 Task: Look for space in La Troncal, Ecuador from 1st June, 2023 to 4th June, 2023 for 1 adult in price range Rs.6000 to Rs.16000. Place can be private room with 1  bedroom having 1 bed and 1 bathroom. Property type can be house, flat, guest house. Booking option can be shelf check-in. Required host language is English.
Action: Mouse moved to (372, 82)
Screenshot: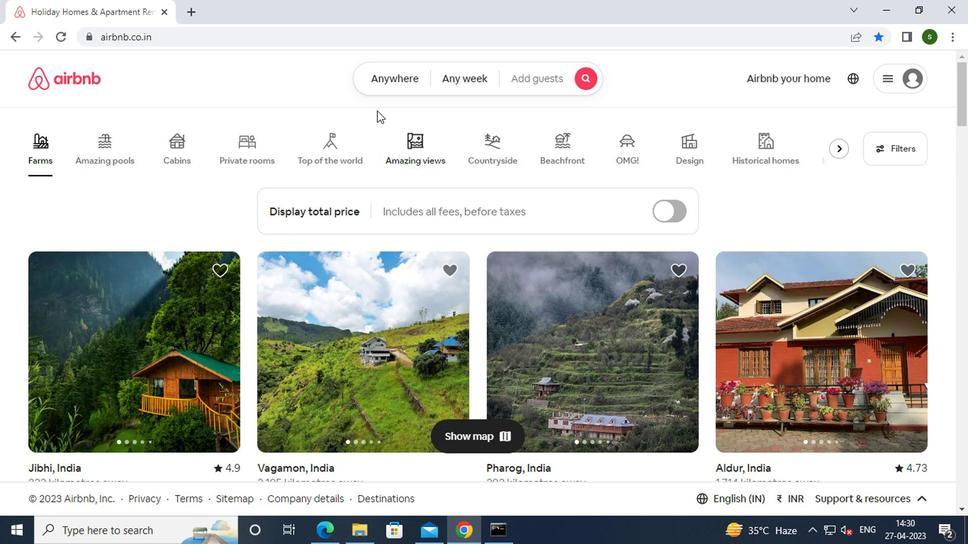 
Action: Mouse pressed left at (372, 82)
Screenshot: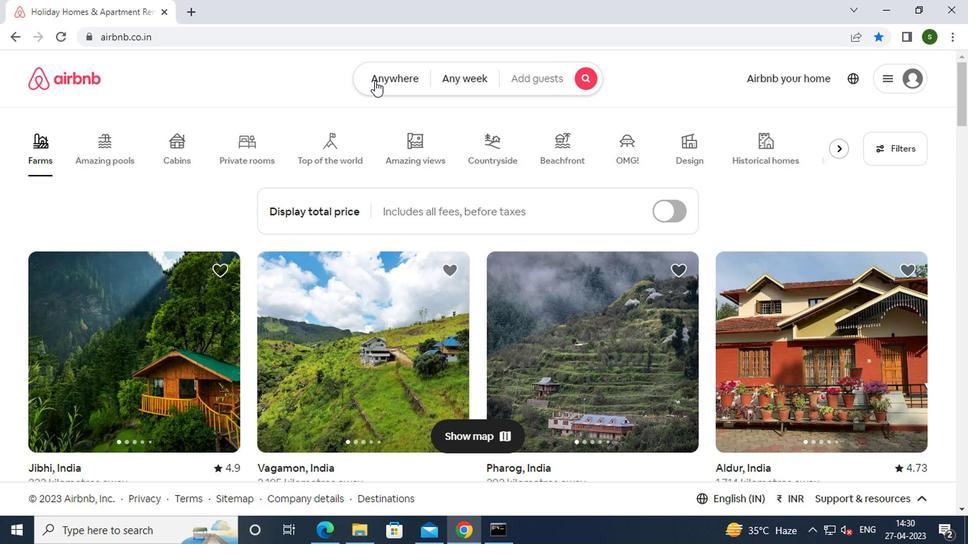 
Action: Mouse moved to (293, 137)
Screenshot: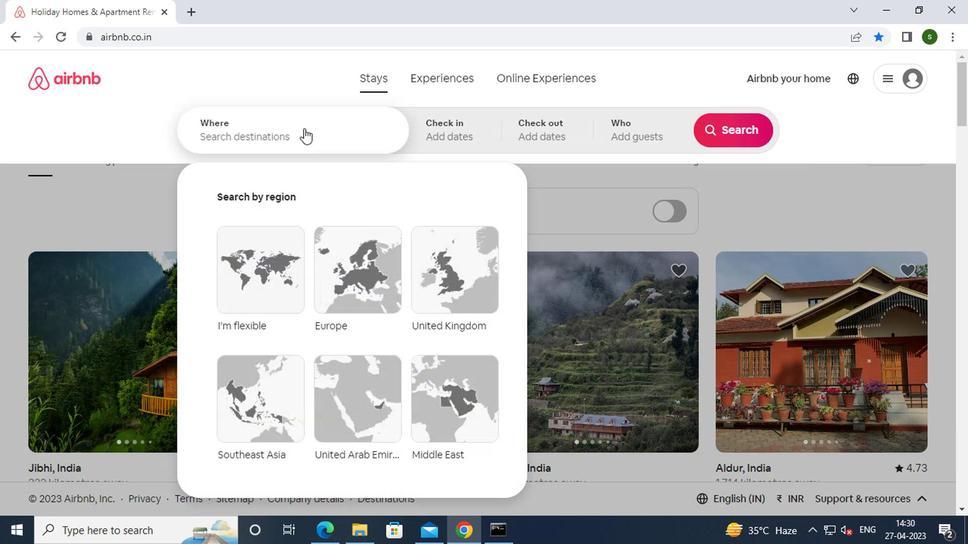 
Action: Mouse pressed left at (293, 137)
Screenshot: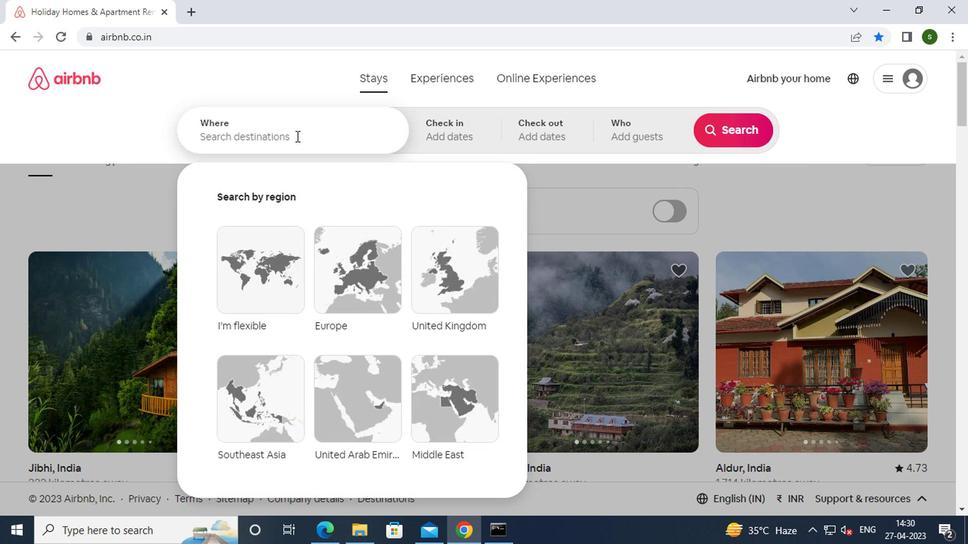 
Action: Key pressed l<Key.caps_lock>a<Key.space><Key.caps_lock>t<Key.caps_lock>rancal,<Key.space><Key.caps_lock>e<Key.caps_lock>cuador<Key.enter>
Screenshot: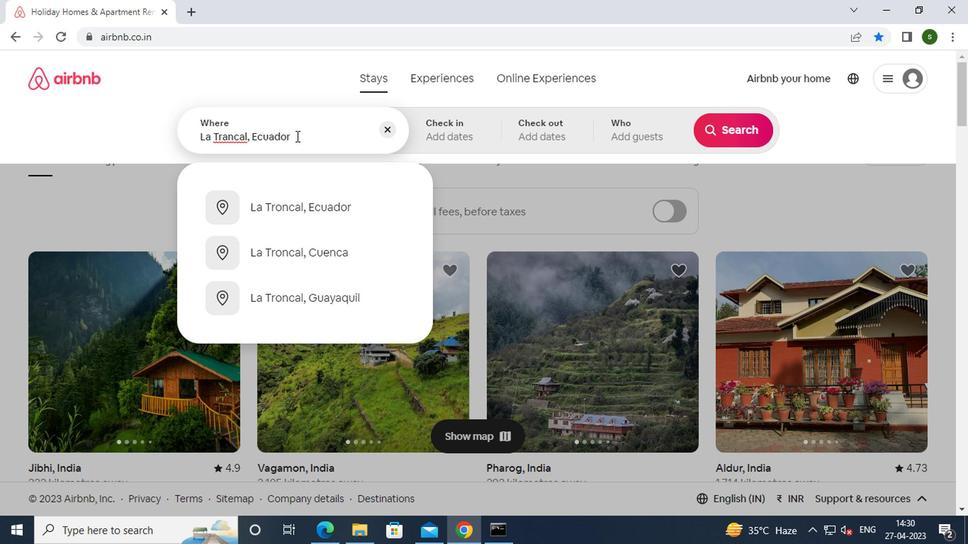 
Action: Mouse moved to (723, 235)
Screenshot: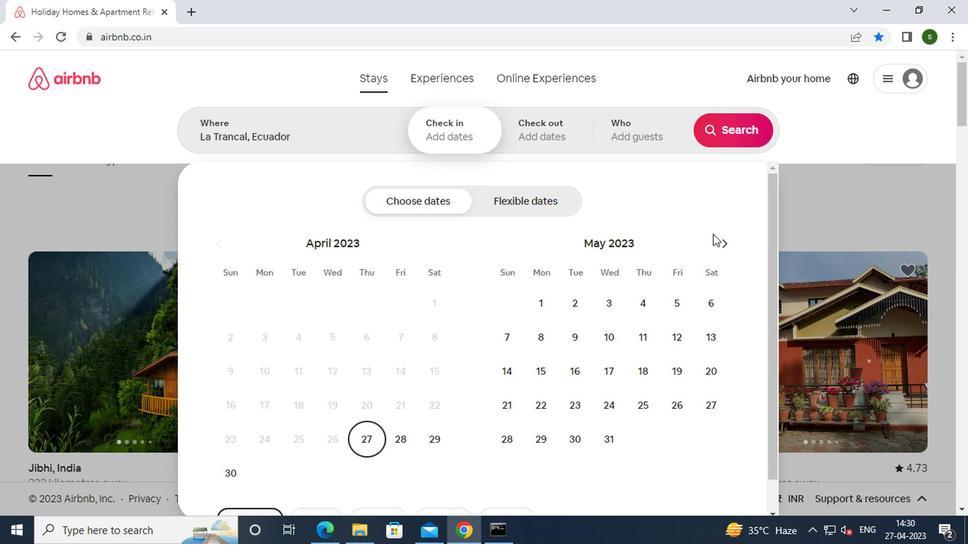 
Action: Mouse pressed left at (723, 235)
Screenshot: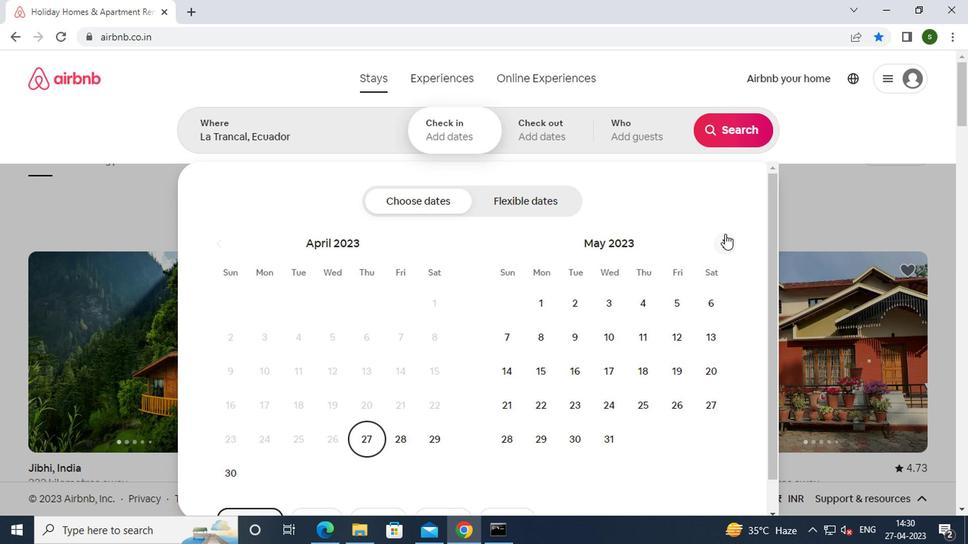 
Action: Mouse moved to (640, 302)
Screenshot: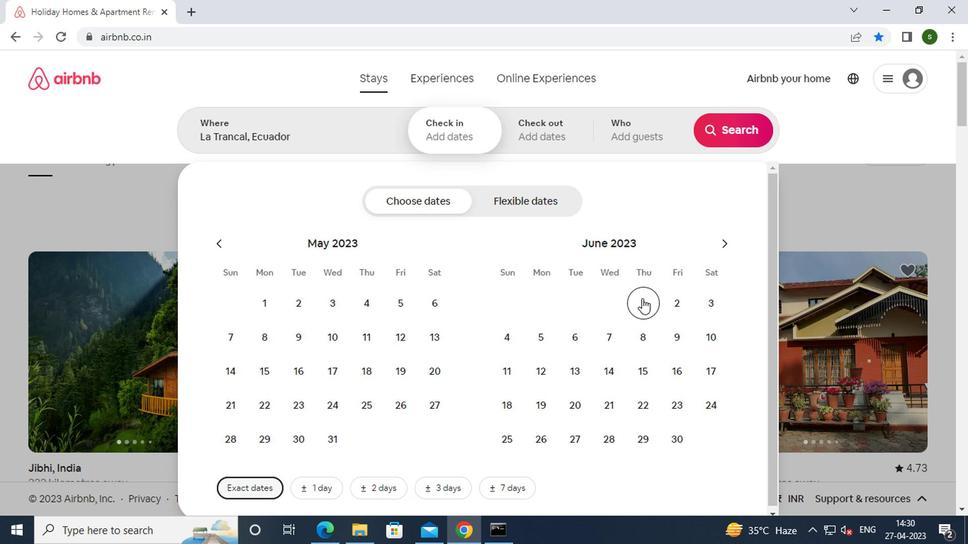 
Action: Mouse pressed left at (640, 302)
Screenshot: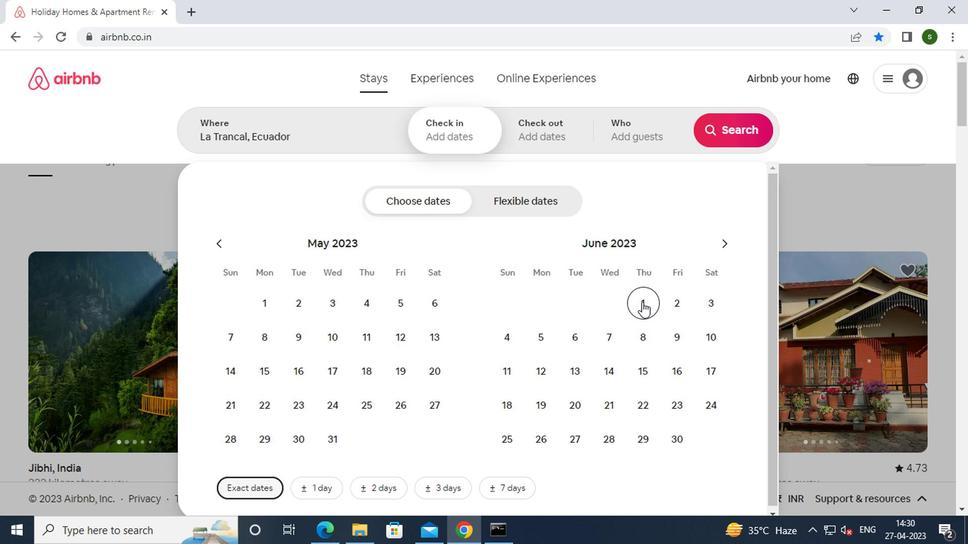
Action: Mouse moved to (516, 338)
Screenshot: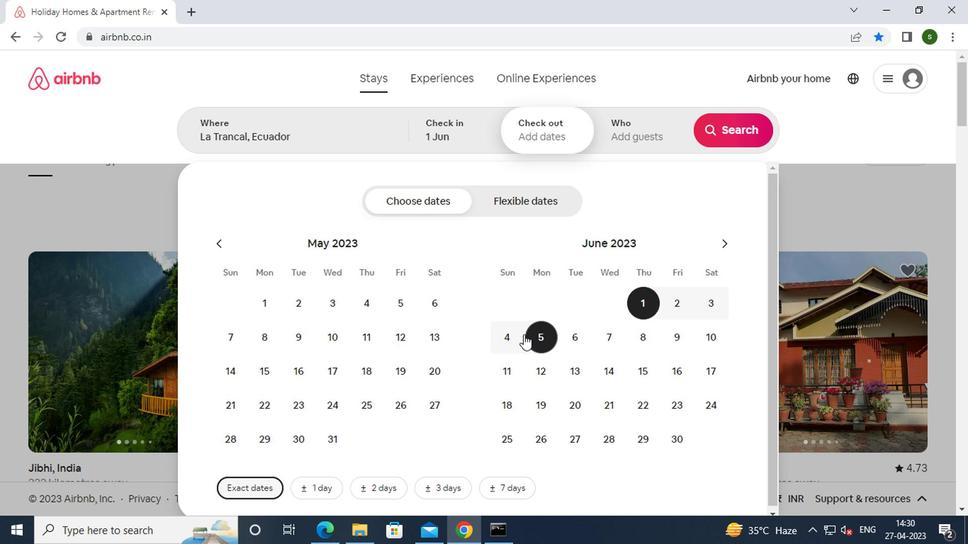 
Action: Mouse pressed left at (516, 338)
Screenshot: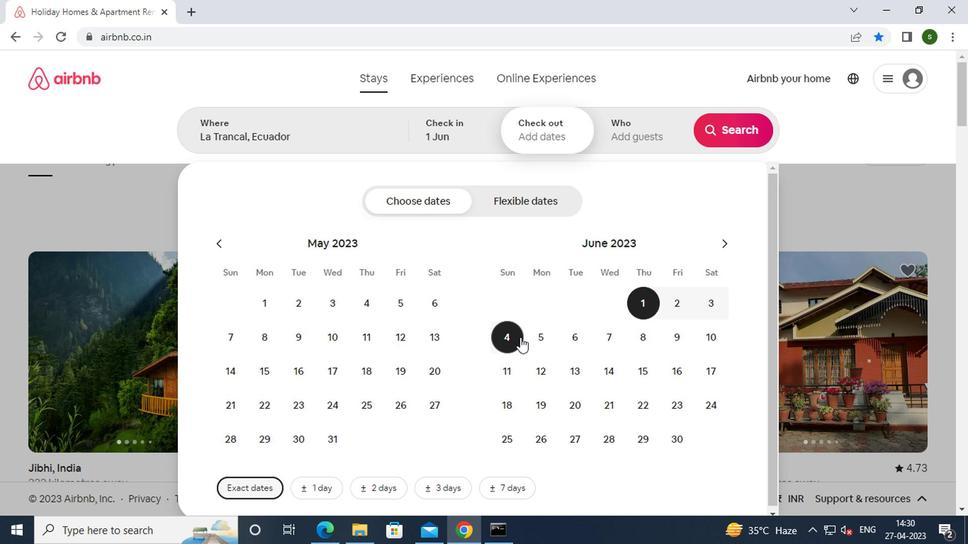 
Action: Mouse moved to (621, 136)
Screenshot: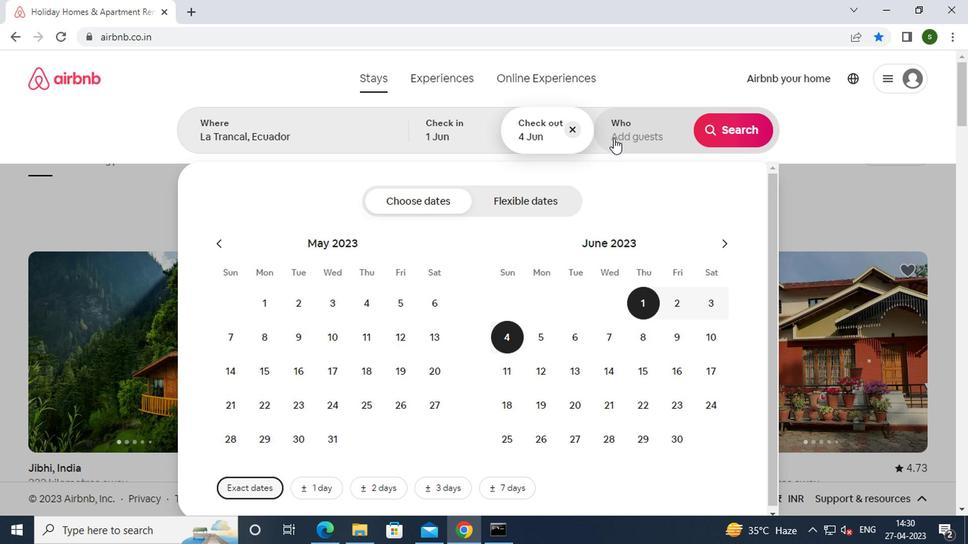 
Action: Mouse pressed left at (621, 136)
Screenshot: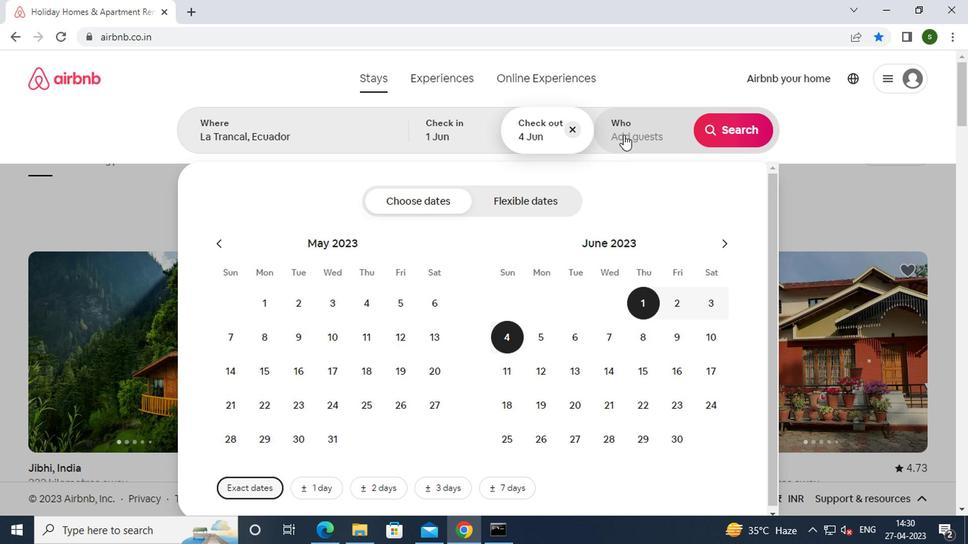 
Action: Mouse moved to (725, 204)
Screenshot: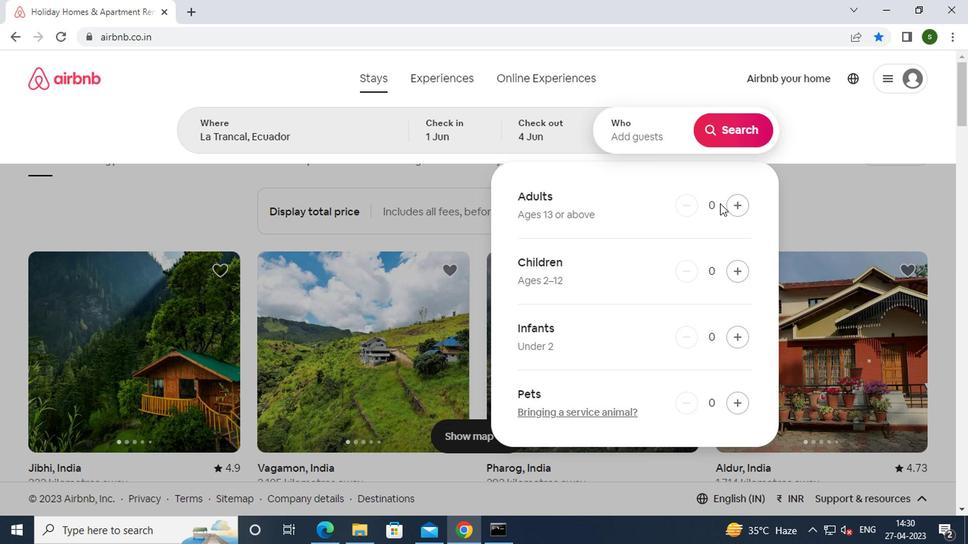 
Action: Mouse pressed left at (725, 204)
Screenshot: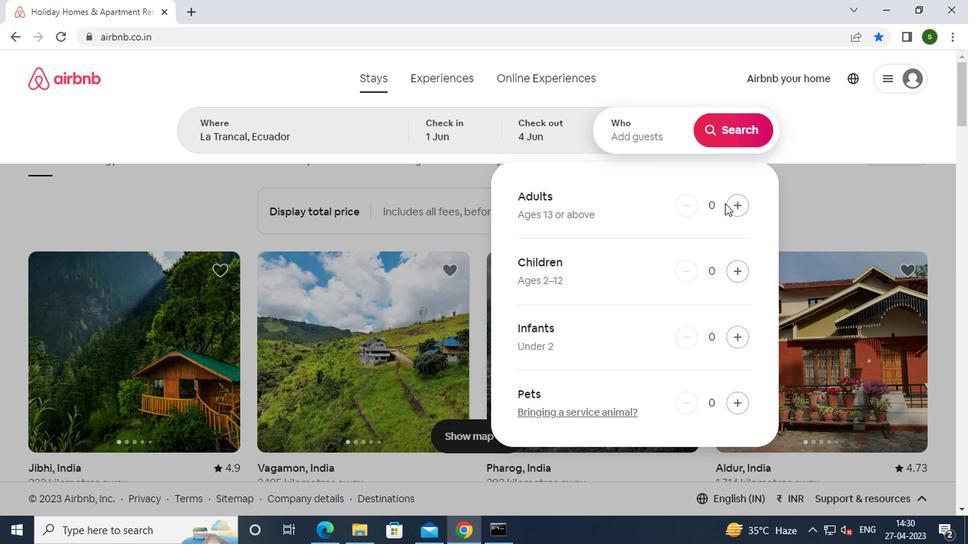 
Action: Mouse moved to (728, 119)
Screenshot: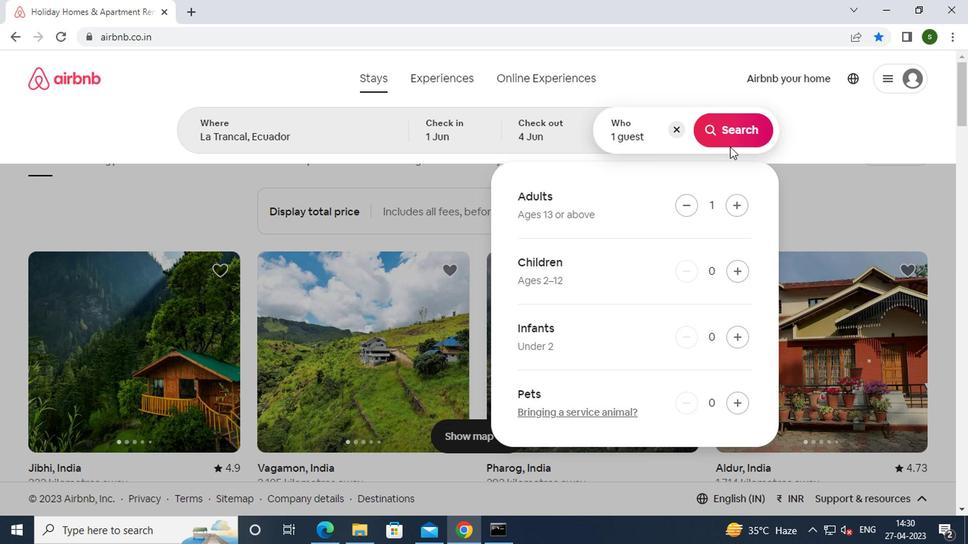 
Action: Mouse pressed left at (728, 119)
Screenshot: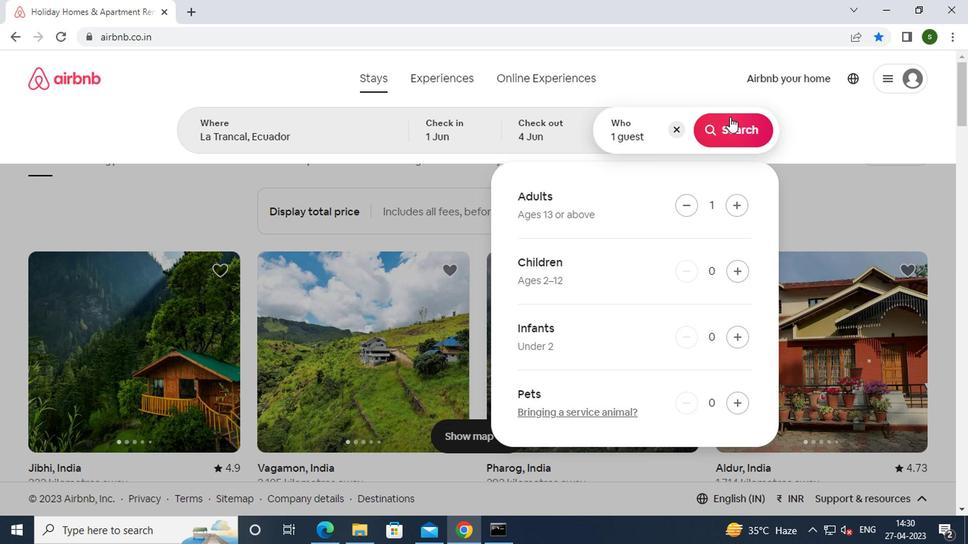
Action: Mouse moved to (891, 138)
Screenshot: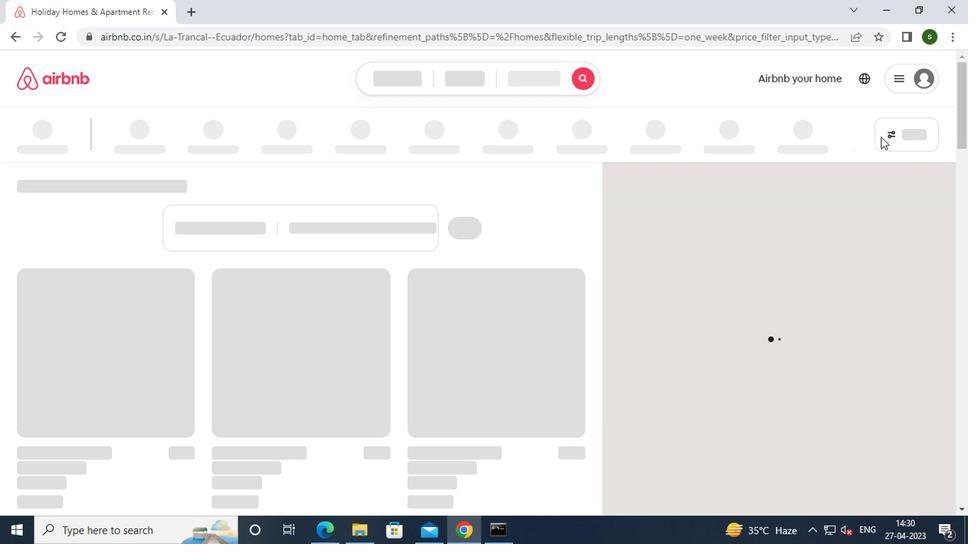 
Action: Mouse pressed left at (891, 138)
Screenshot: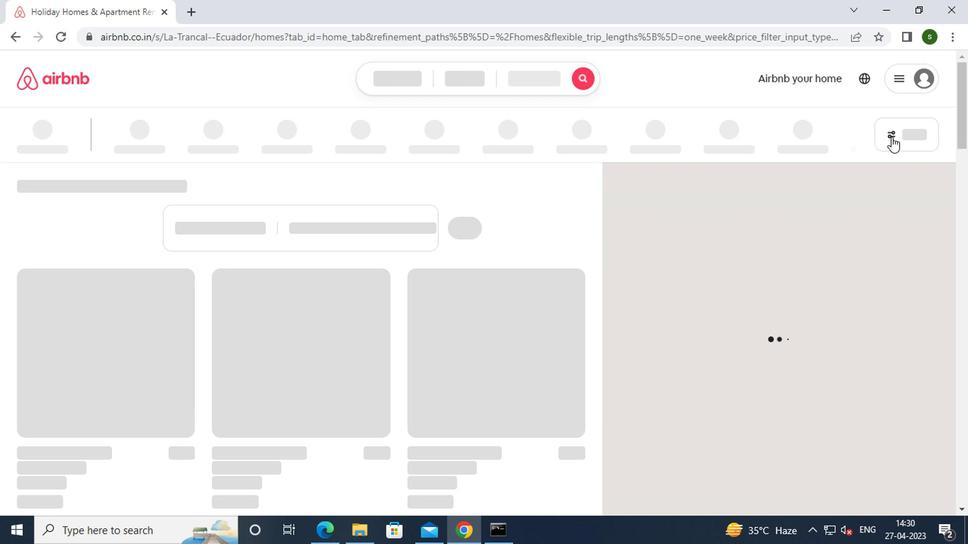 
Action: Mouse moved to (381, 390)
Screenshot: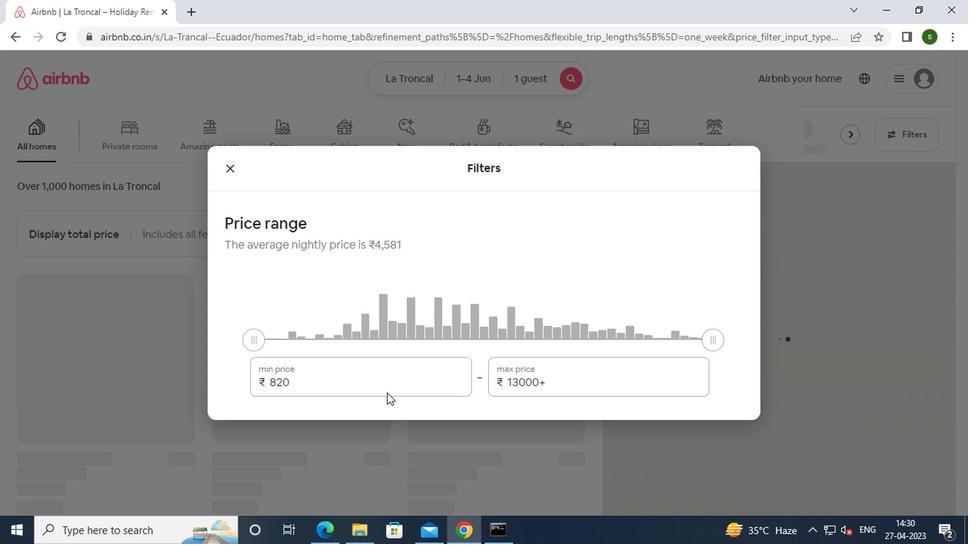
Action: Mouse pressed left at (381, 390)
Screenshot: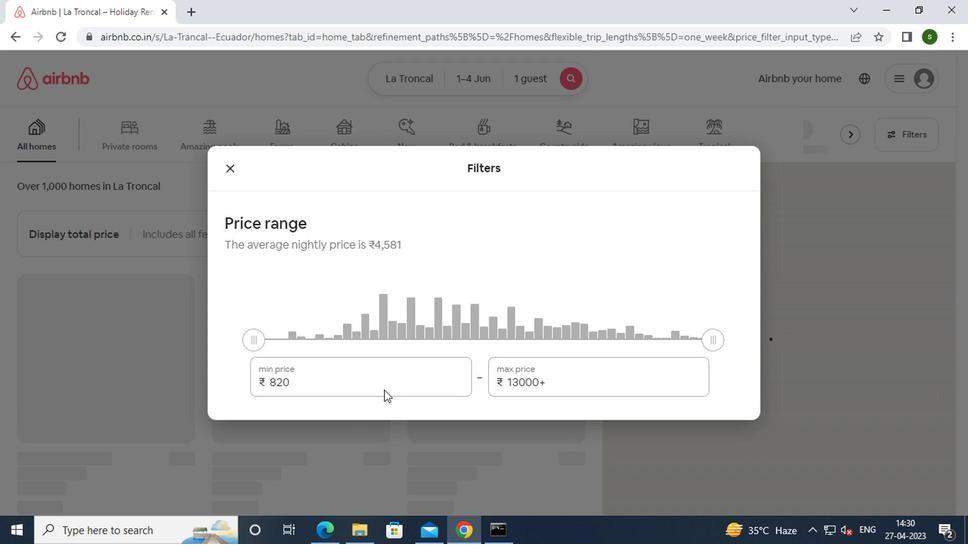 
Action: Mouse moved to (372, 316)
Screenshot: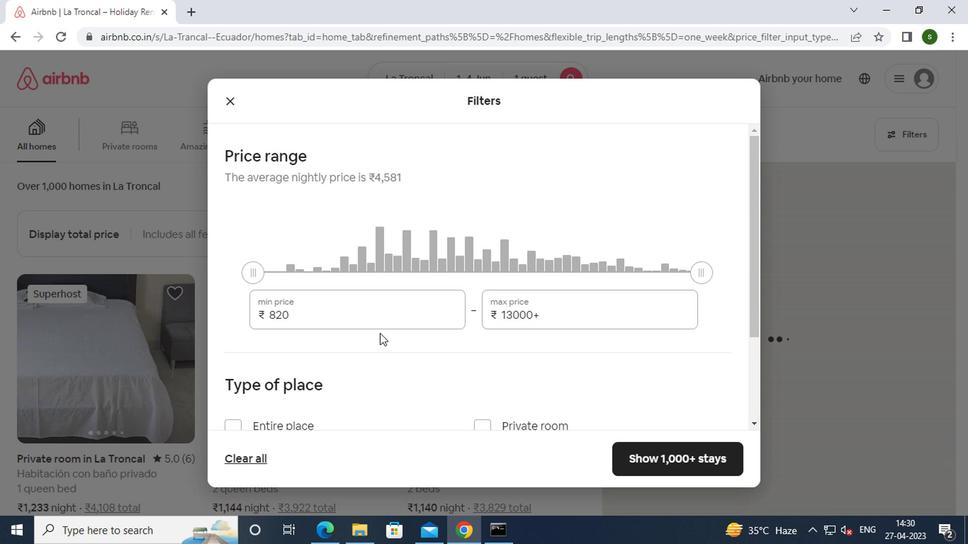
Action: Mouse pressed left at (372, 316)
Screenshot: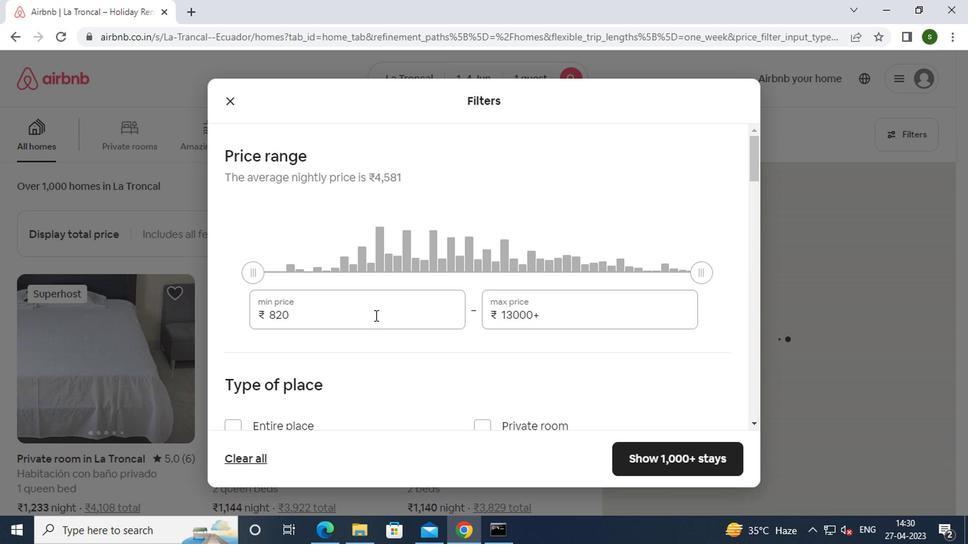 
Action: Key pressed <Key.backspace><Key.backspace><Key.backspace><Key.backspace><Key.backspace><Key.backspace><Key.backspace><Key.backspace><Key.backspace>6000
Screenshot: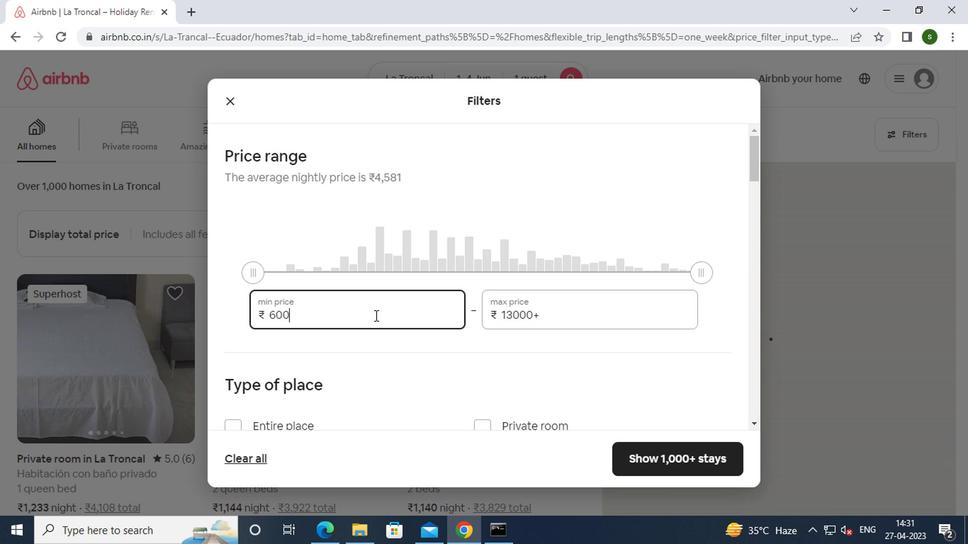 
Action: Mouse moved to (560, 318)
Screenshot: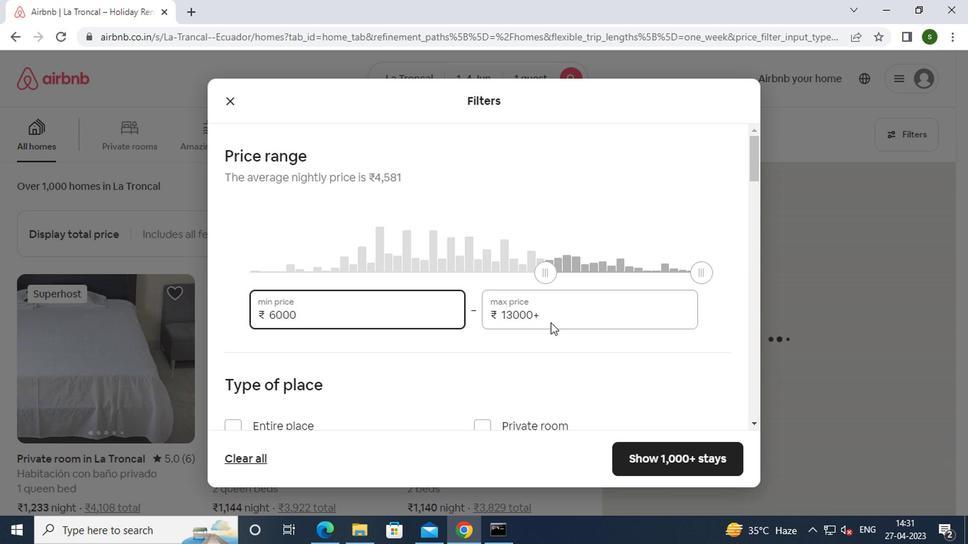 
Action: Mouse pressed left at (560, 318)
Screenshot: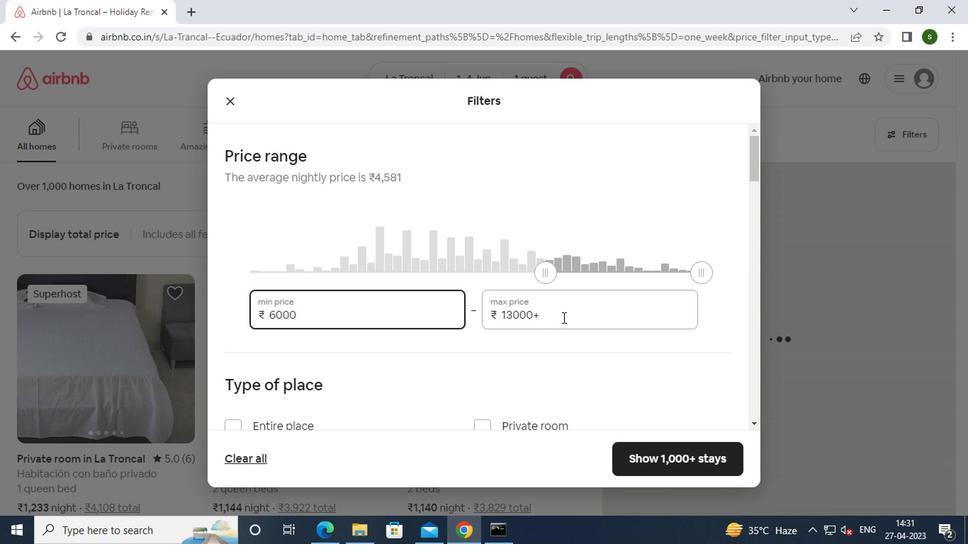 
Action: Key pressed <Key.backspace><Key.backspace><Key.backspace><Key.backspace><Key.backspace><Key.backspace><Key.backspace><Key.backspace><Key.backspace><Key.backspace><Key.backspace><Key.backspace><Key.backspace><Key.backspace>16000
Screenshot: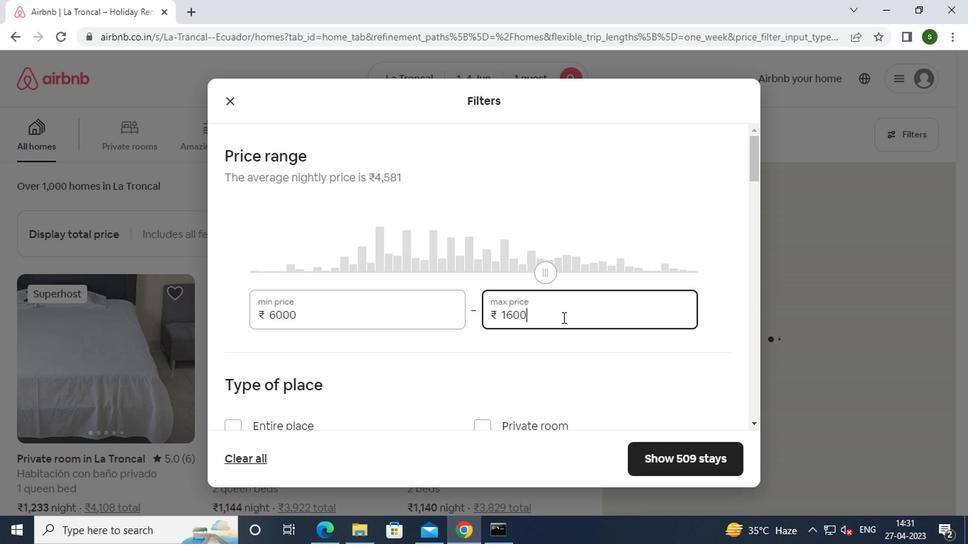 
Action: Mouse moved to (387, 283)
Screenshot: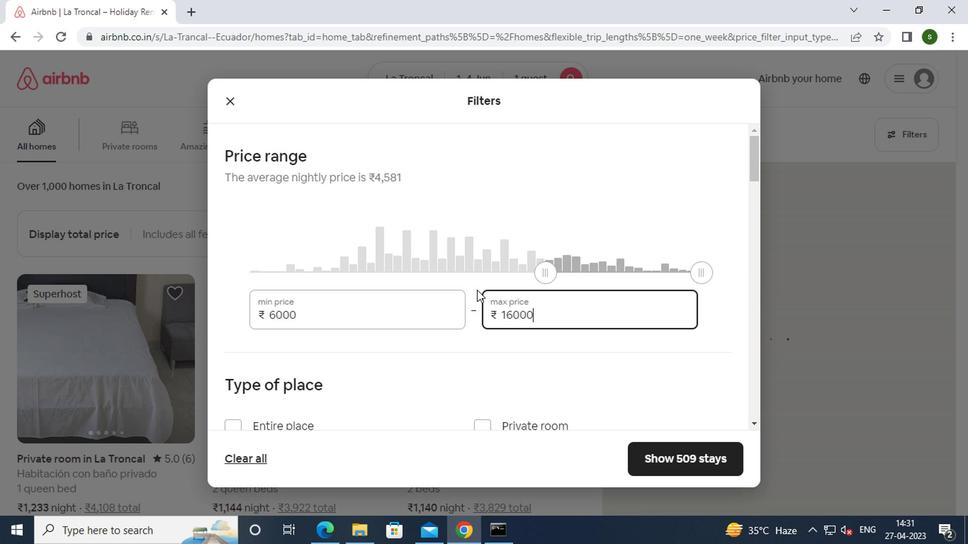
Action: Mouse scrolled (387, 283) with delta (0, 0)
Screenshot: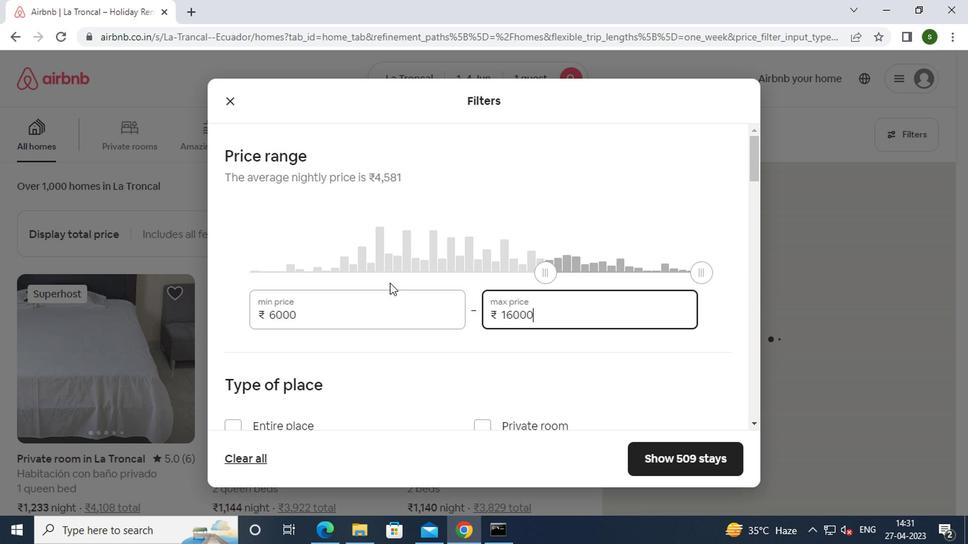 
Action: Mouse scrolled (387, 283) with delta (0, 0)
Screenshot: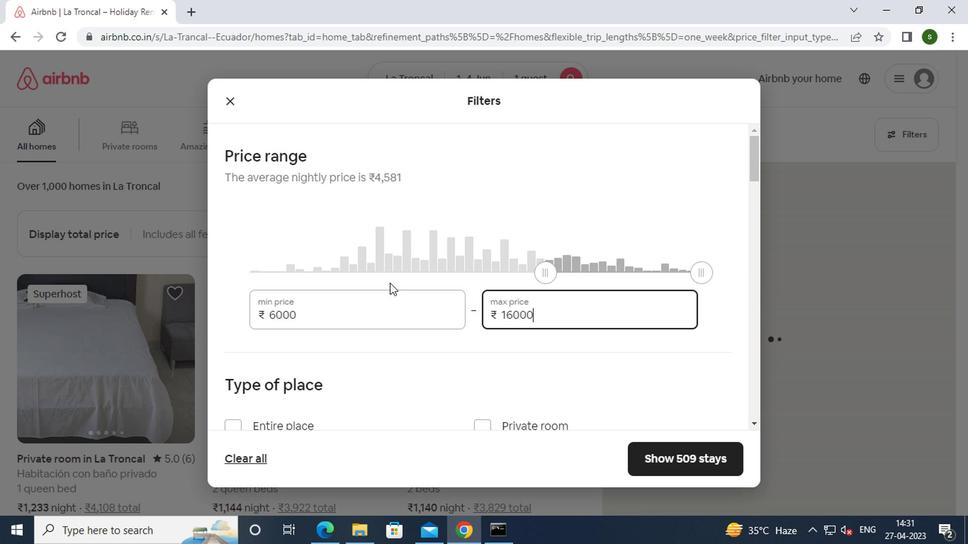 
Action: Mouse moved to (482, 286)
Screenshot: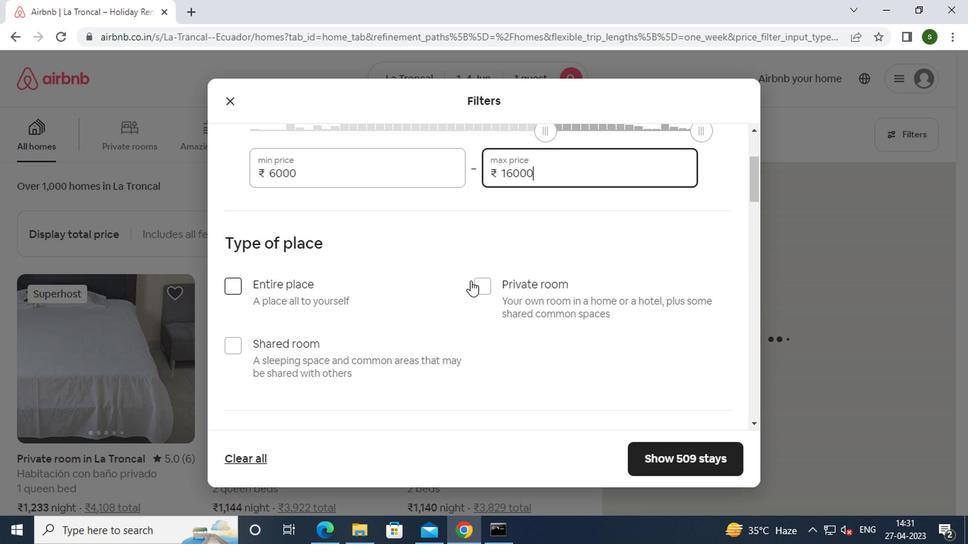 
Action: Mouse pressed left at (482, 286)
Screenshot: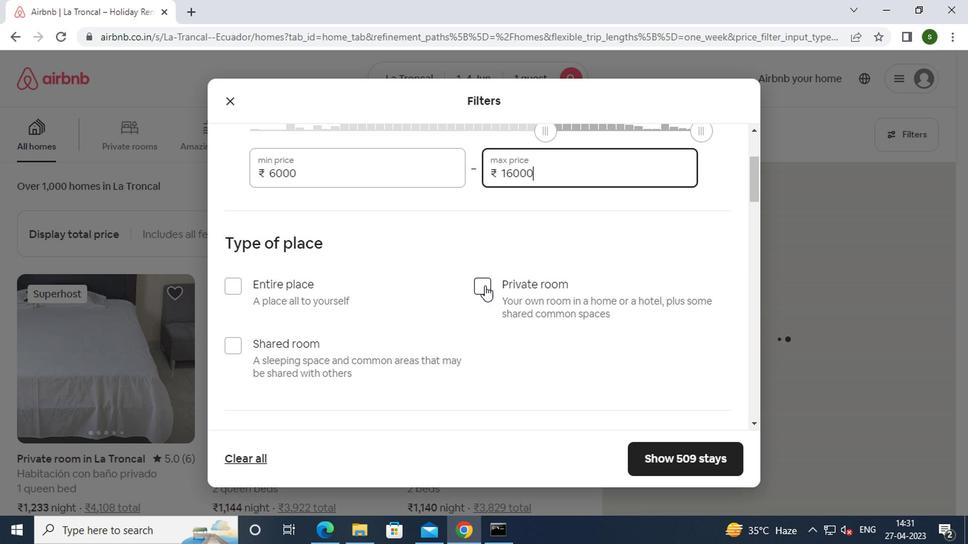 
Action: Mouse moved to (452, 255)
Screenshot: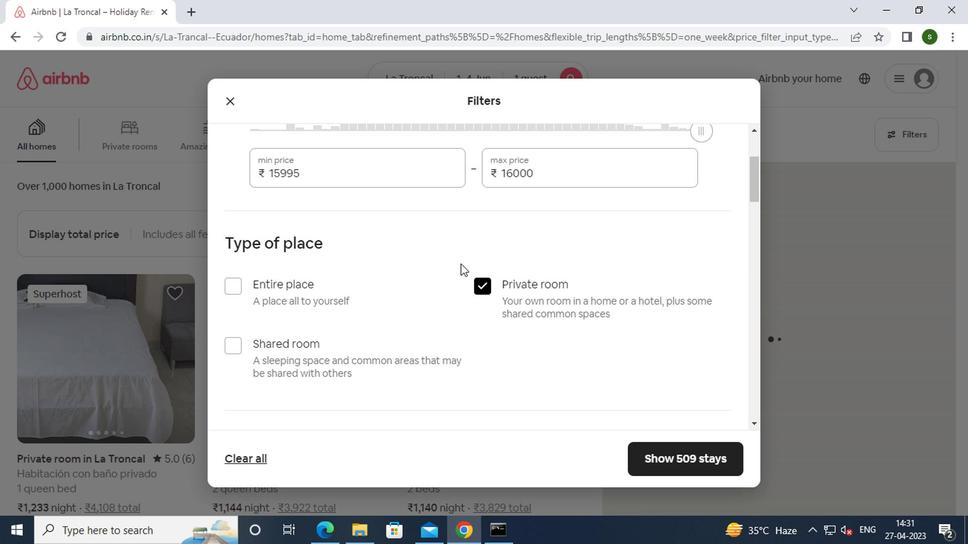 
Action: Mouse scrolled (452, 254) with delta (0, -1)
Screenshot: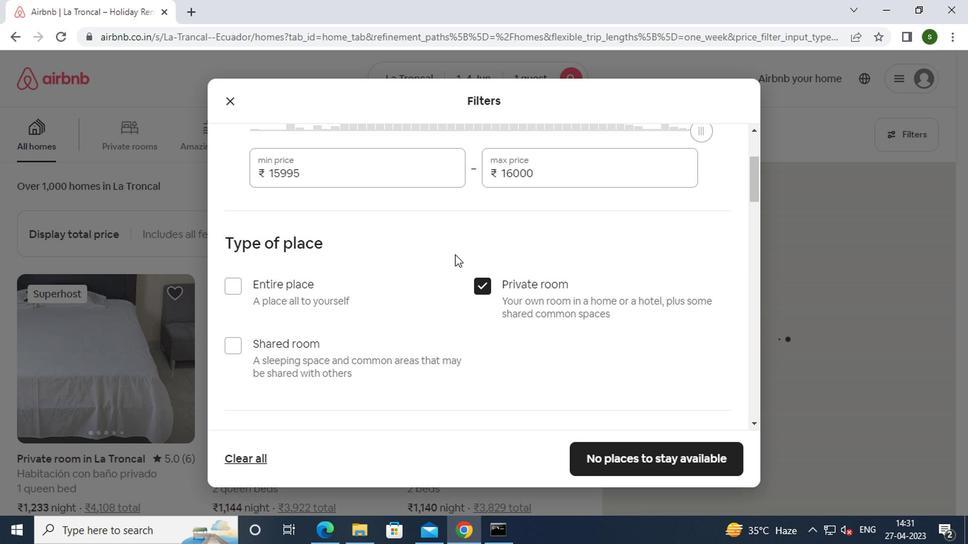 
Action: Mouse scrolled (452, 254) with delta (0, -1)
Screenshot: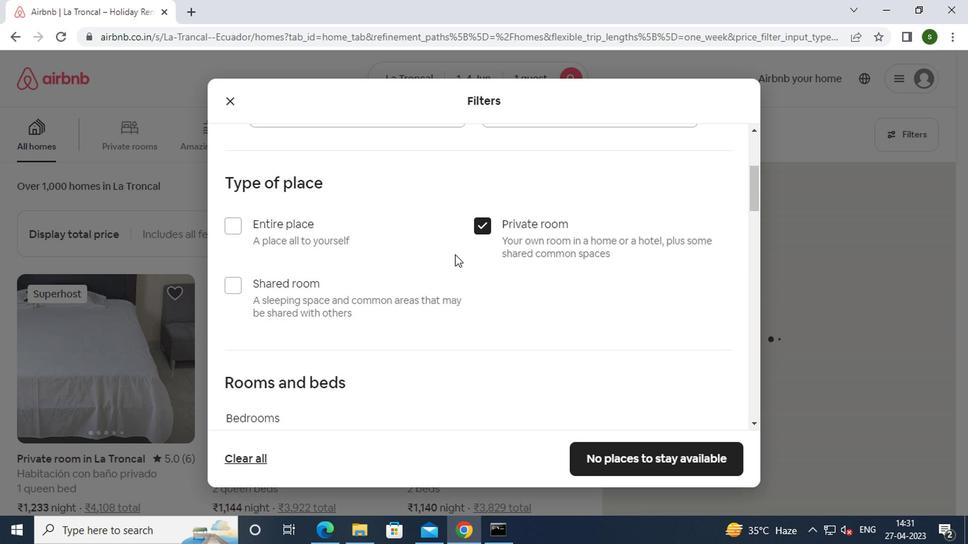 
Action: Mouse scrolled (452, 254) with delta (0, -1)
Screenshot: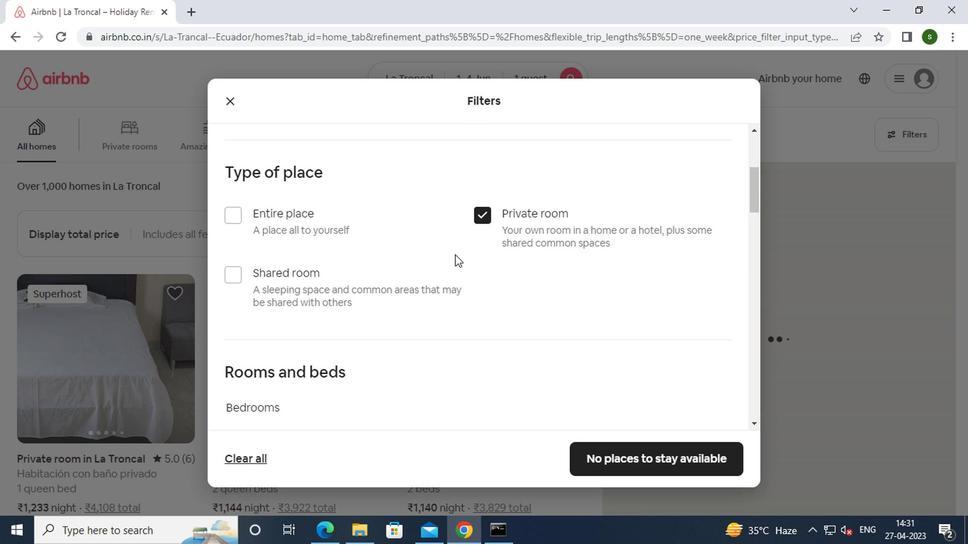 
Action: Mouse scrolled (452, 254) with delta (0, -1)
Screenshot: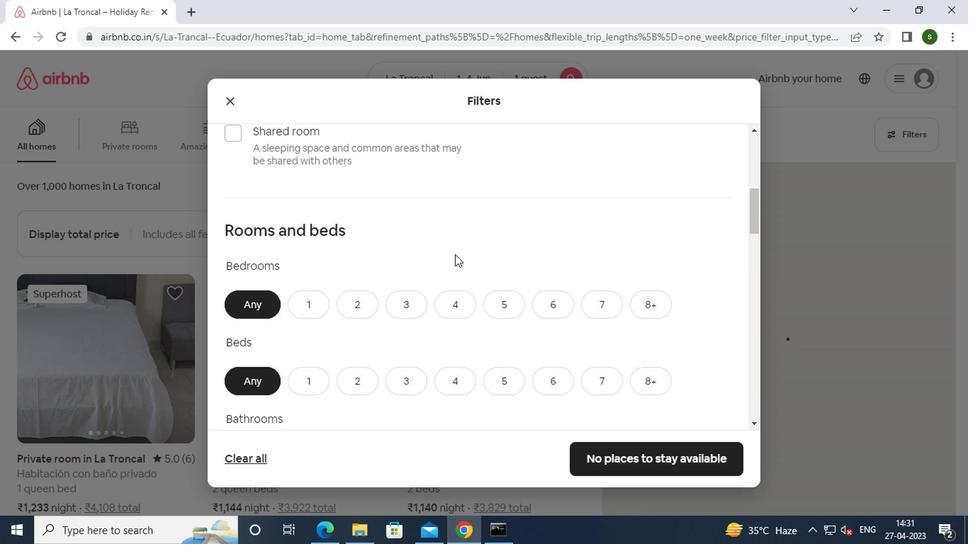 
Action: Mouse moved to (297, 238)
Screenshot: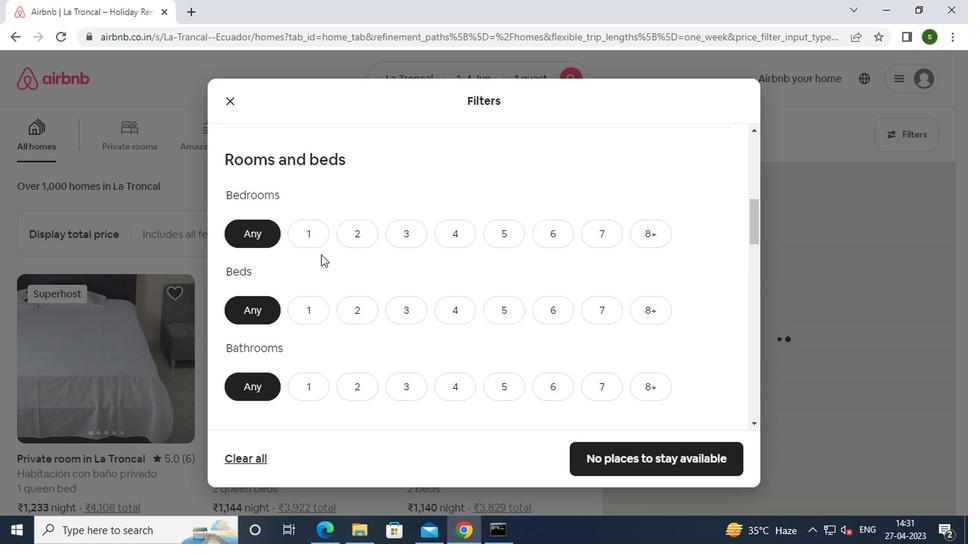 
Action: Mouse pressed left at (297, 238)
Screenshot: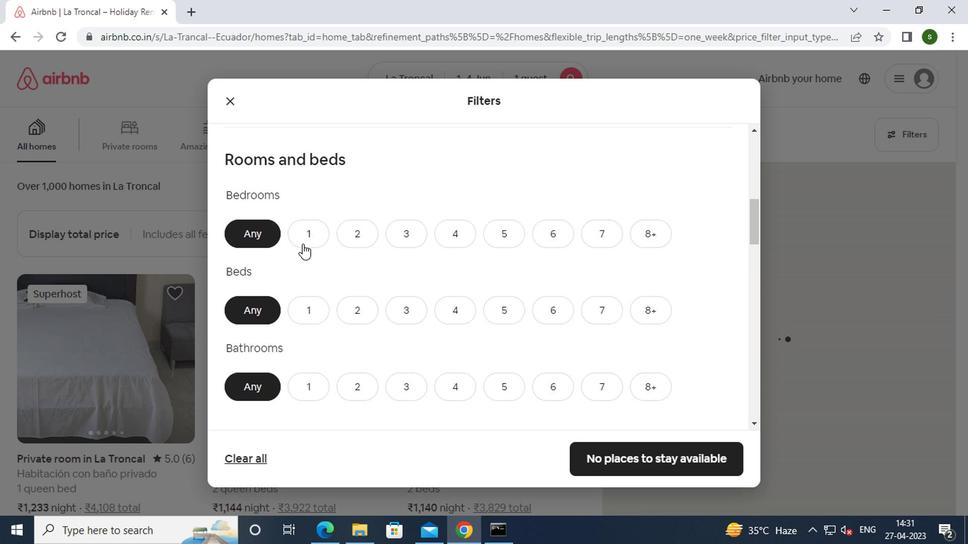 
Action: Mouse moved to (301, 313)
Screenshot: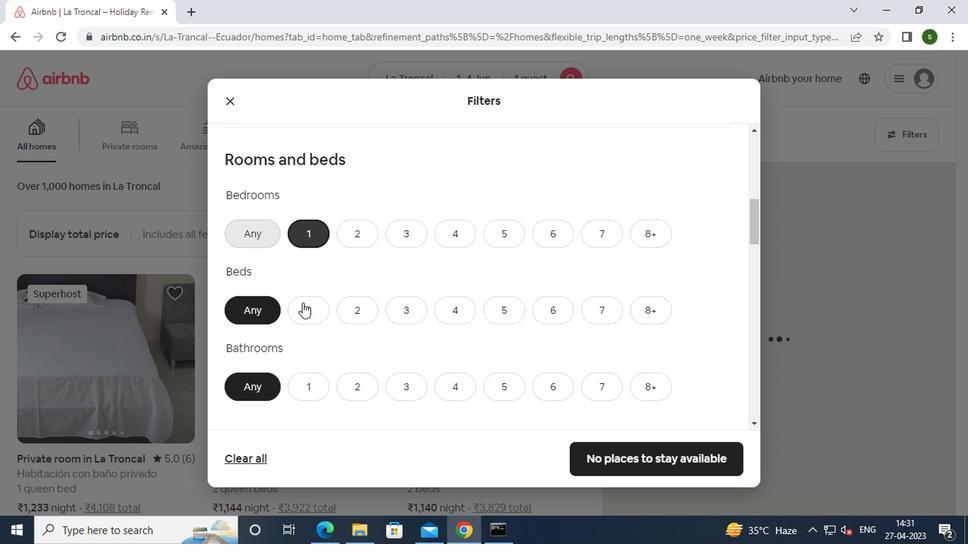 
Action: Mouse pressed left at (301, 313)
Screenshot: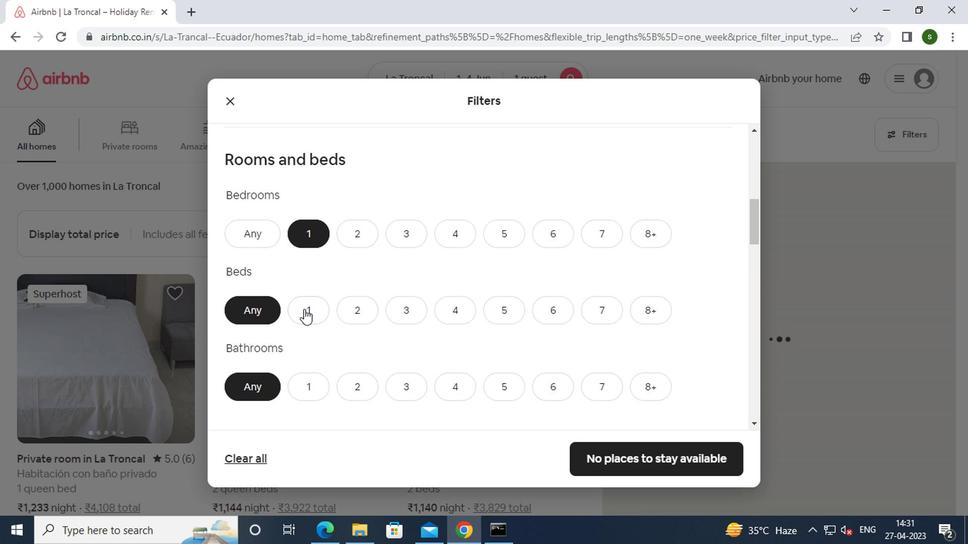 
Action: Mouse moved to (298, 385)
Screenshot: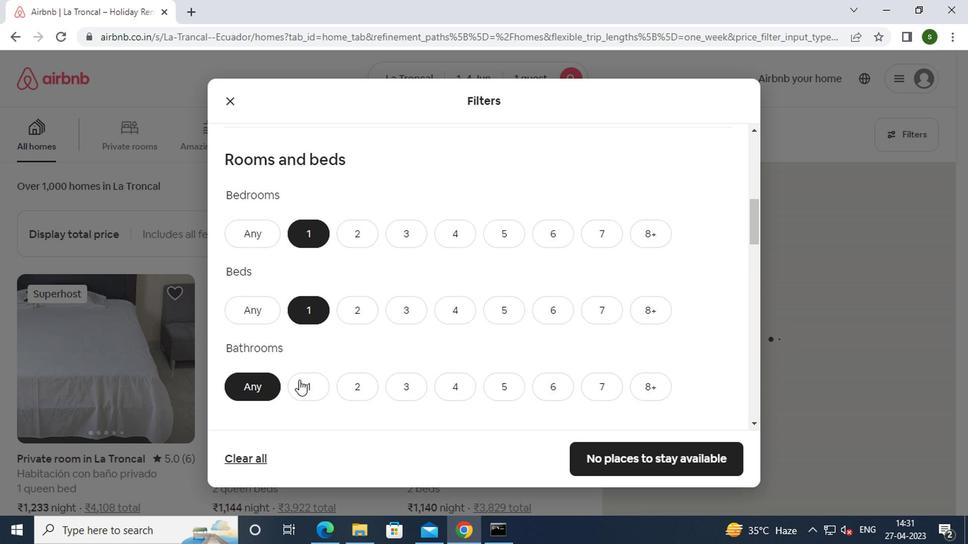 
Action: Mouse pressed left at (298, 385)
Screenshot: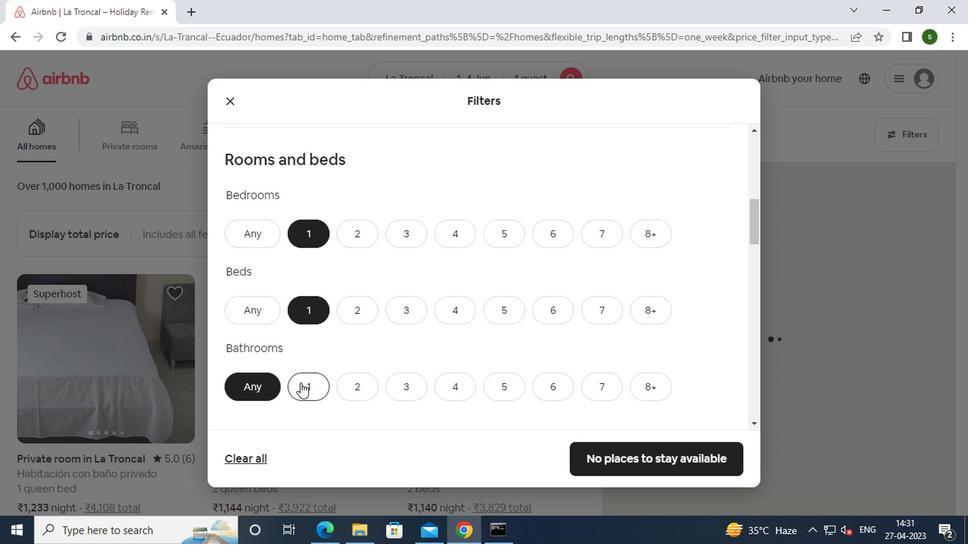 
Action: Mouse moved to (417, 302)
Screenshot: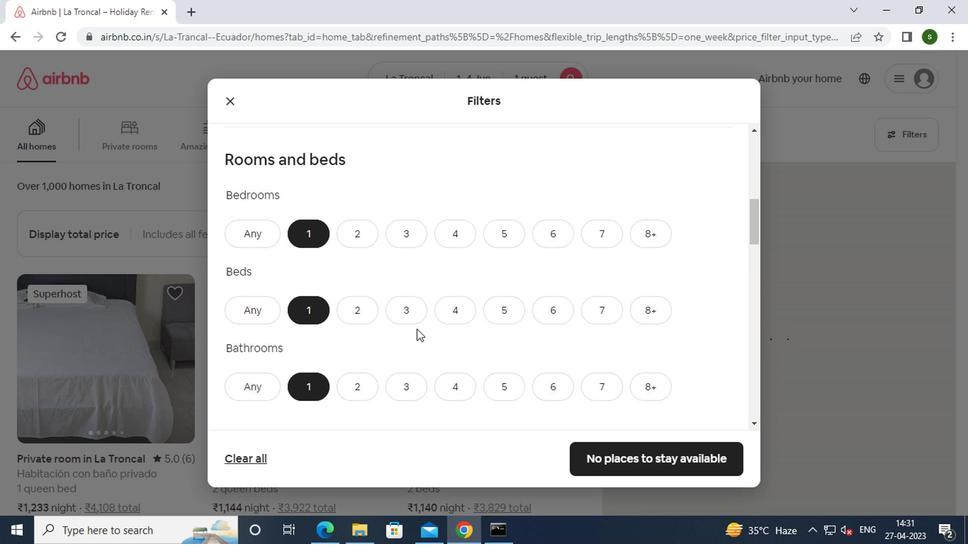 
Action: Mouse scrolled (417, 301) with delta (0, -1)
Screenshot: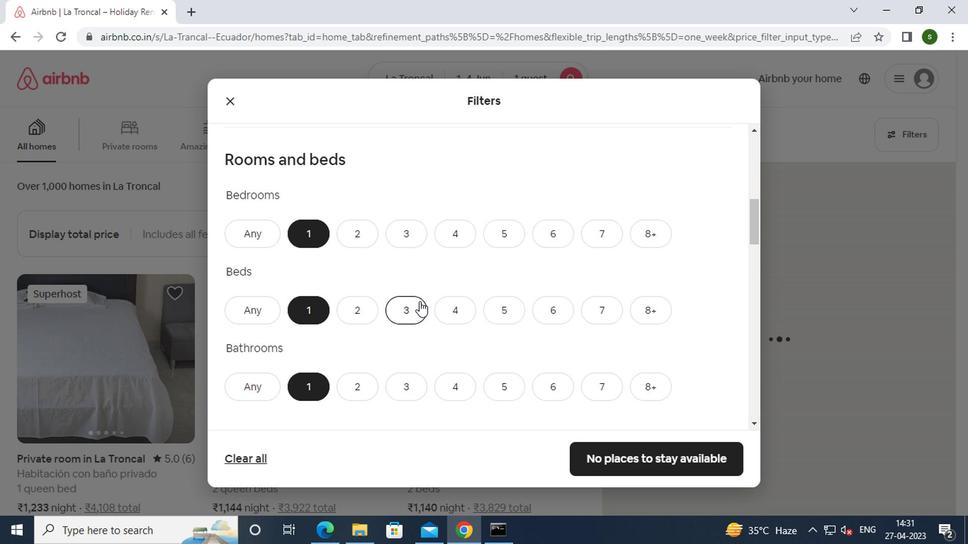 
Action: Mouse scrolled (417, 301) with delta (0, -1)
Screenshot: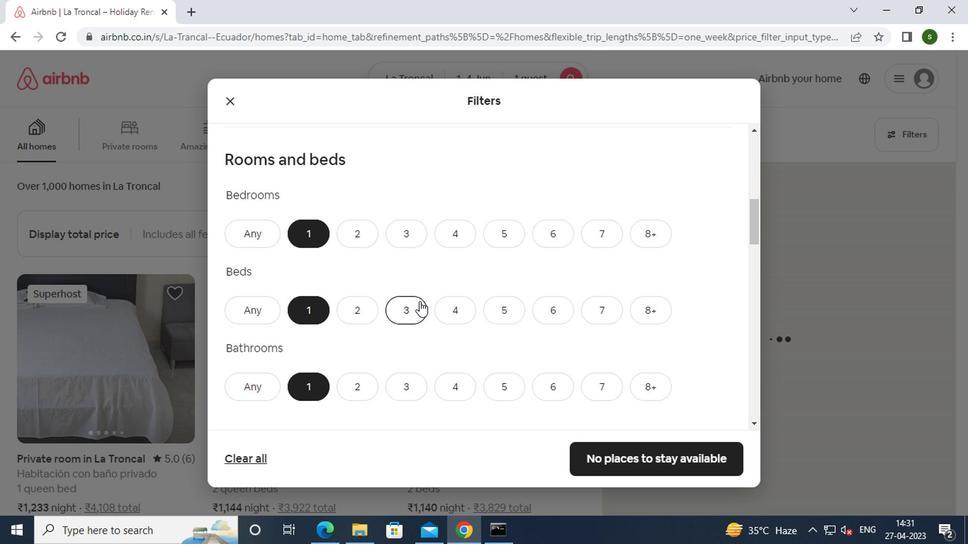 
Action: Mouse scrolled (417, 301) with delta (0, -1)
Screenshot: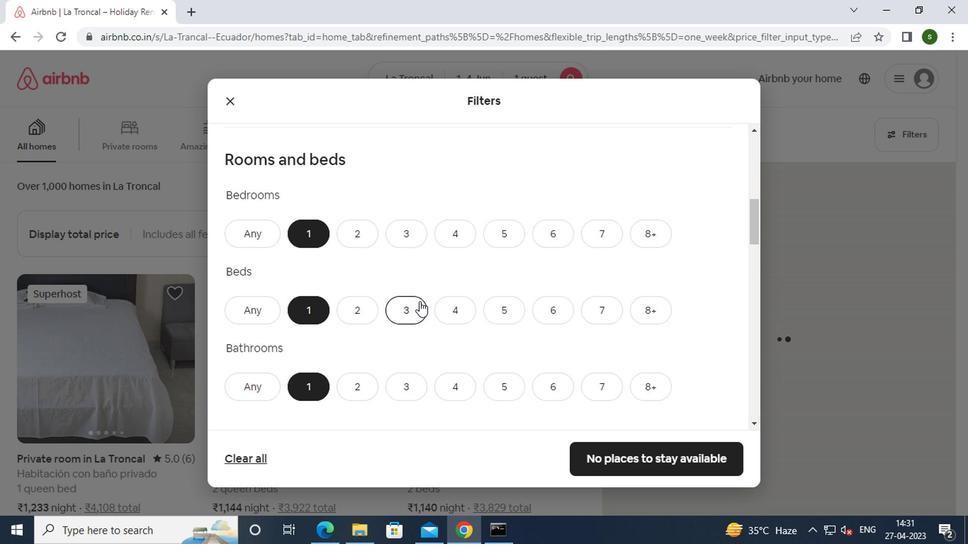 
Action: Mouse scrolled (417, 301) with delta (0, -1)
Screenshot: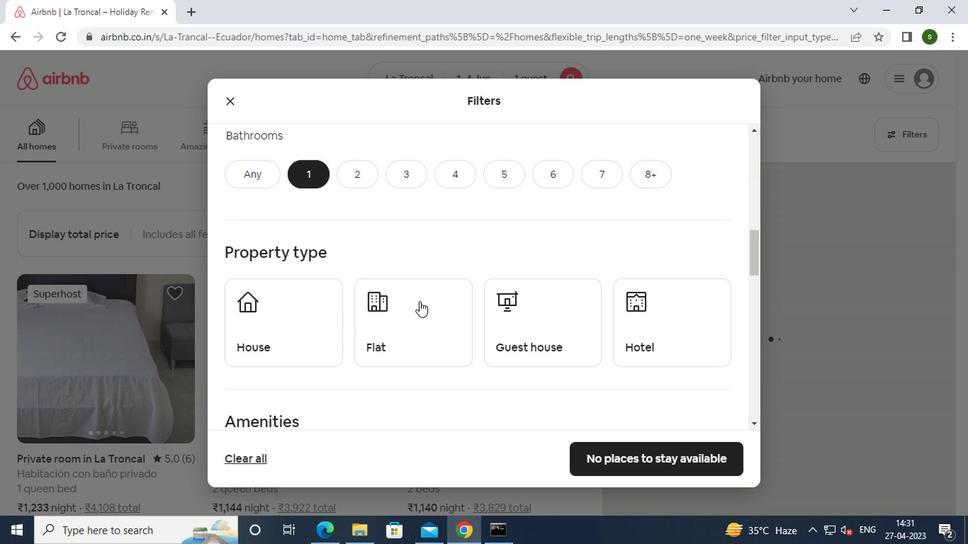 
Action: Mouse moved to (299, 282)
Screenshot: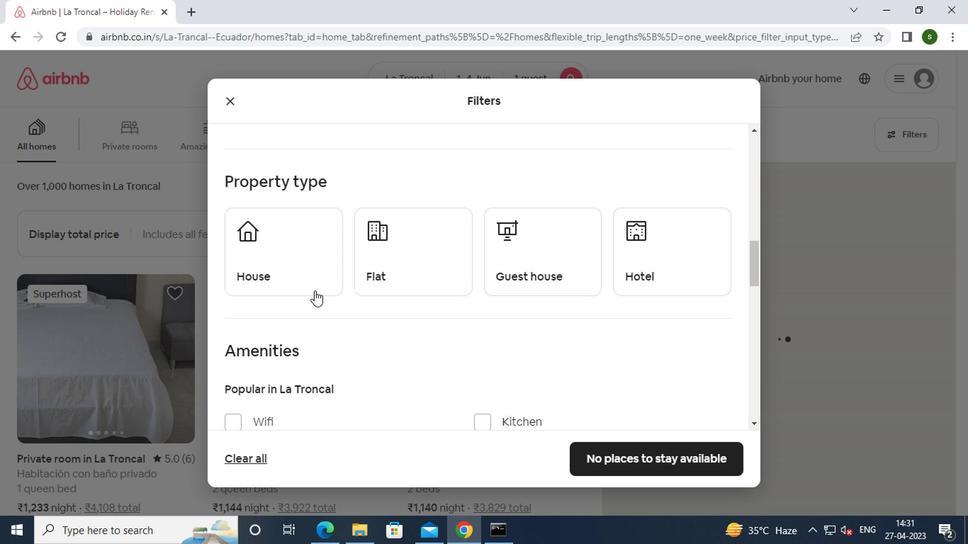 
Action: Mouse pressed left at (299, 282)
Screenshot: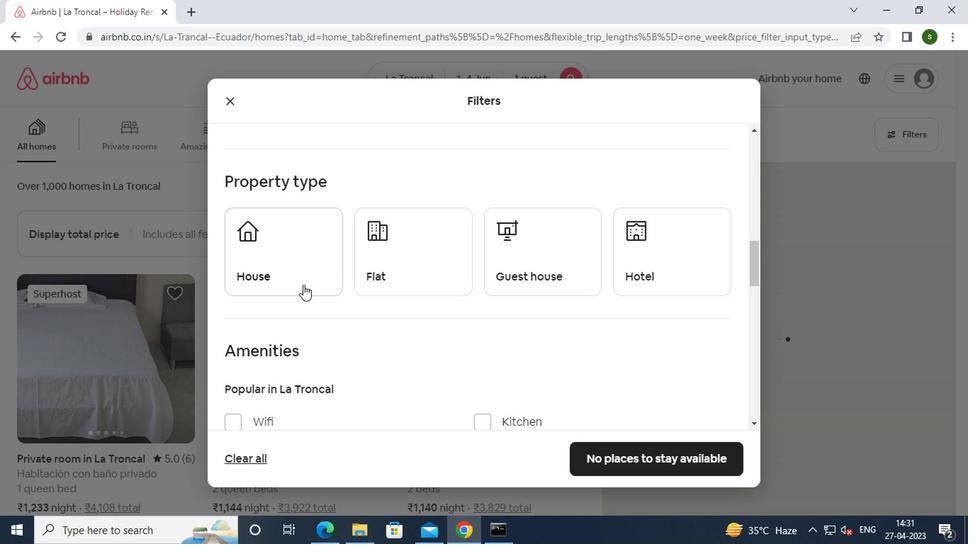 
Action: Mouse moved to (386, 278)
Screenshot: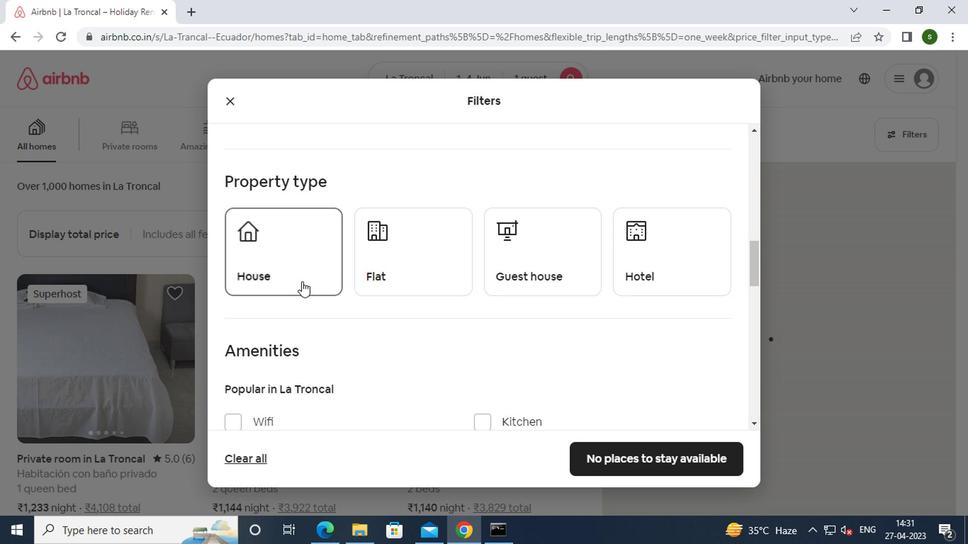 
Action: Mouse pressed left at (386, 278)
Screenshot: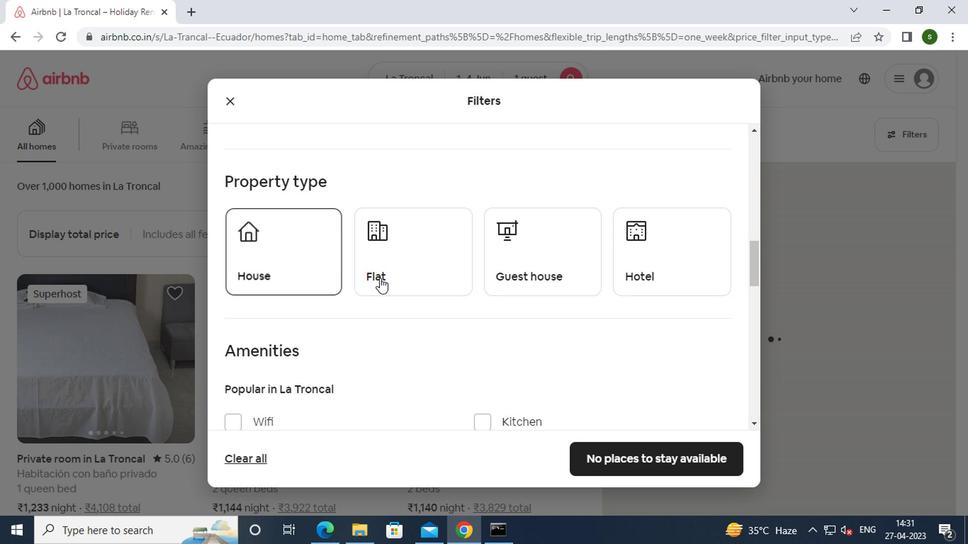 
Action: Mouse moved to (532, 265)
Screenshot: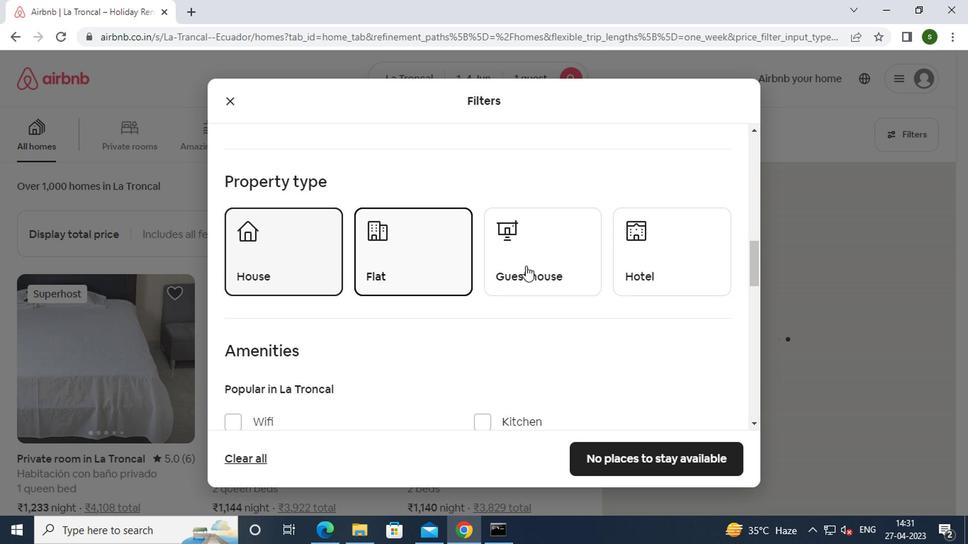 
Action: Mouse pressed left at (532, 265)
Screenshot: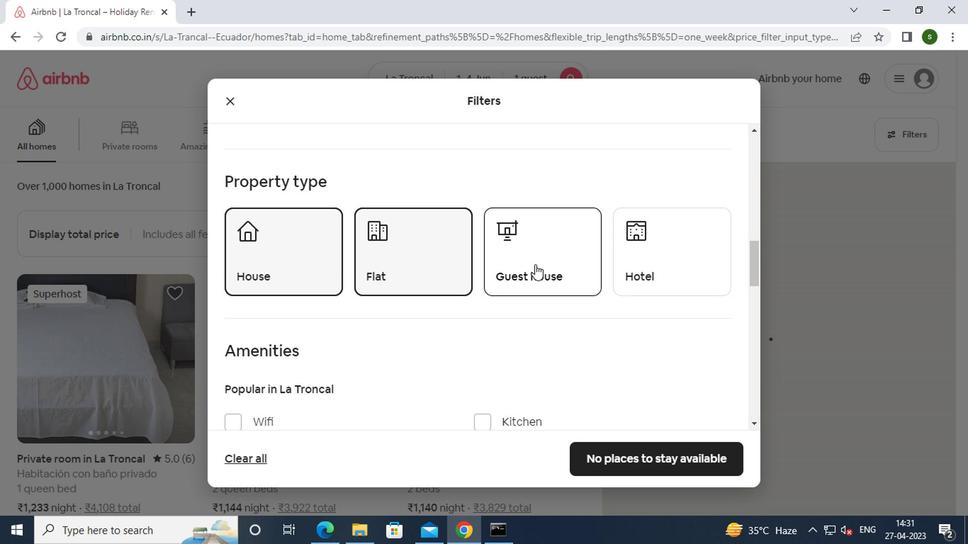 
Action: Mouse moved to (530, 265)
Screenshot: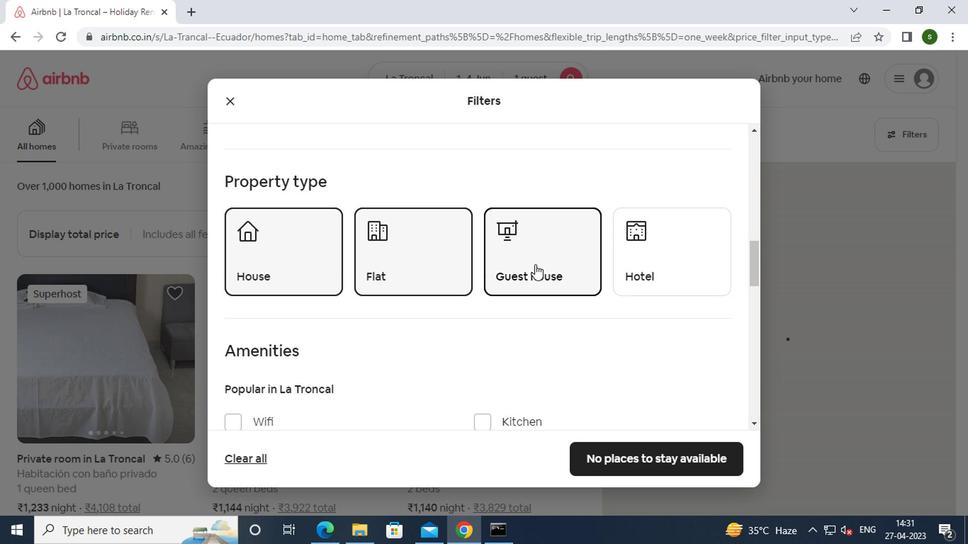 
Action: Mouse scrolled (530, 264) with delta (0, 0)
Screenshot: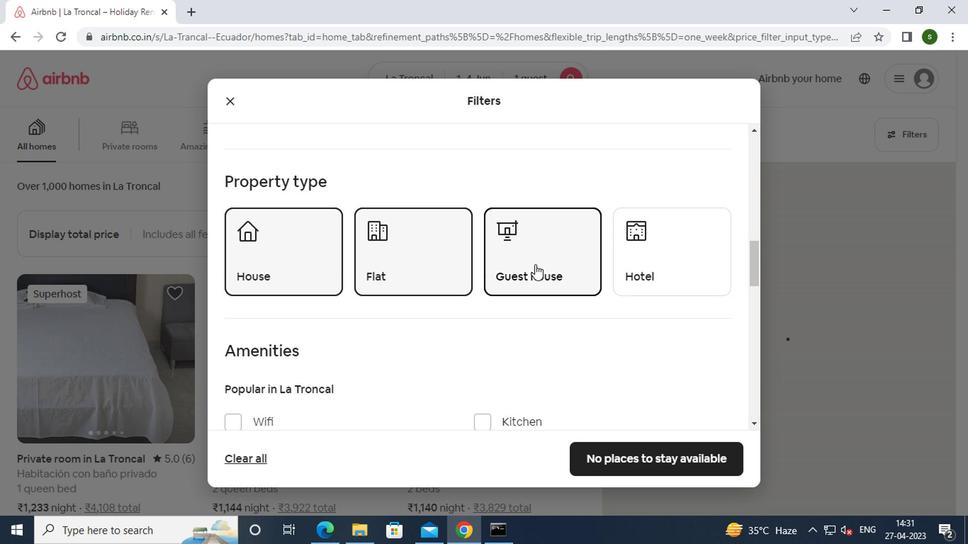 
Action: Mouse scrolled (530, 264) with delta (0, 0)
Screenshot: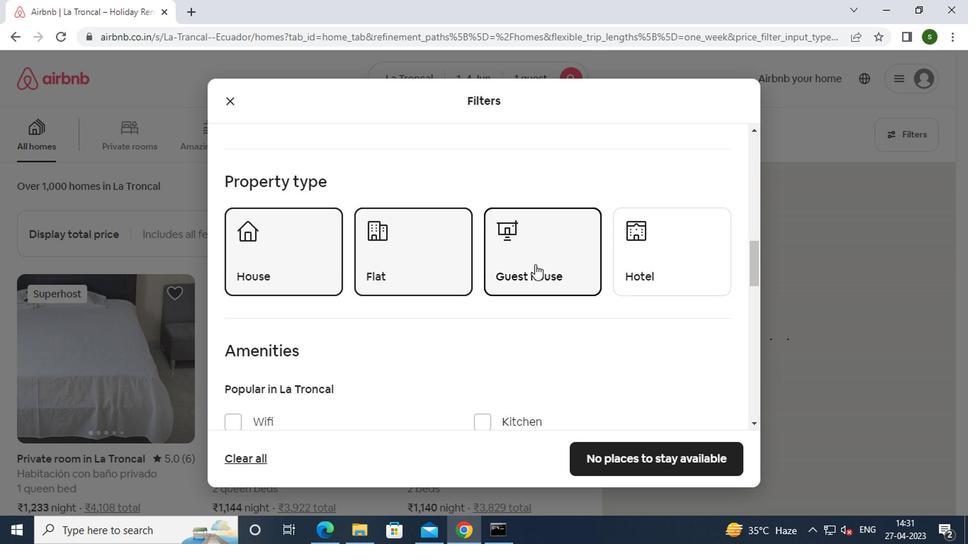 
Action: Mouse scrolled (530, 264) with delta (0, 0)
Screenshot: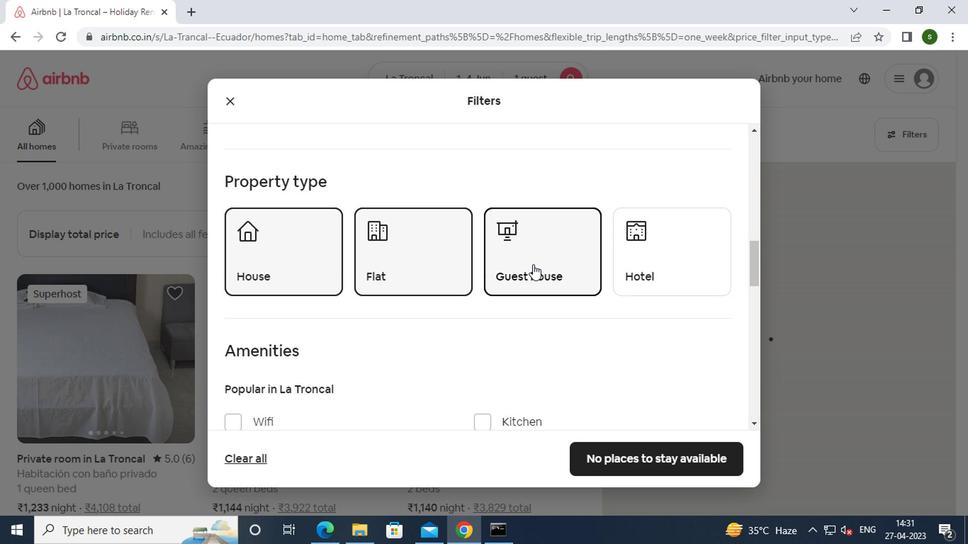 
Action: Mouse scrolled (530, 264) with delta (0, 0)
Screenshot: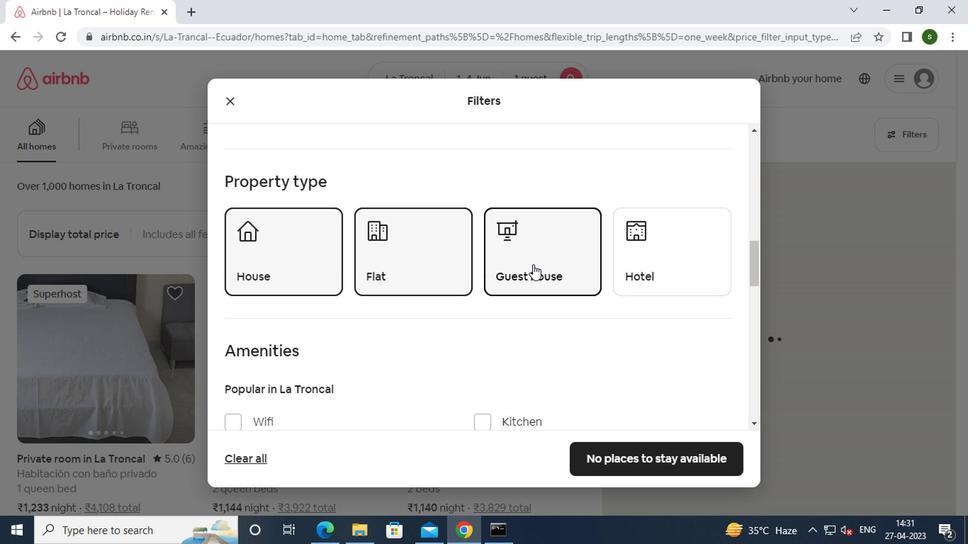 
Action: Mouse scrolled (530, 264) with delta (0, 0)
Screenshot: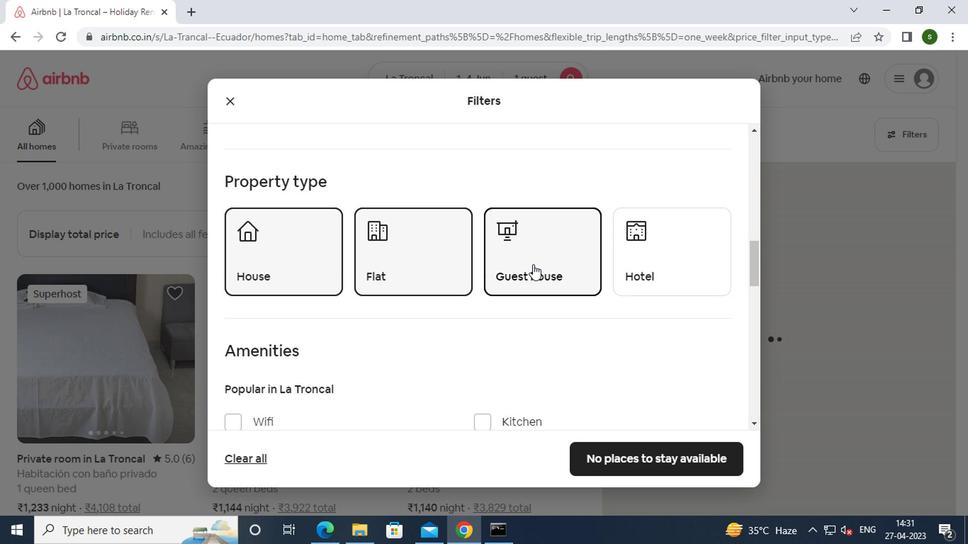 
Action: Mouse scrolled (530, 264) with delta (0, 0)
Screenshot: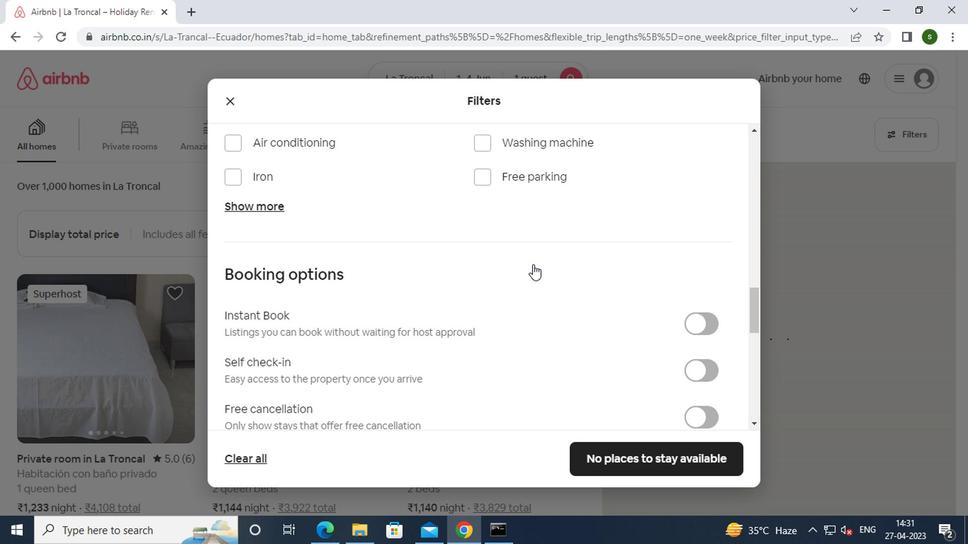 
Action: Mouse moved to (687, 256)
Screenshot: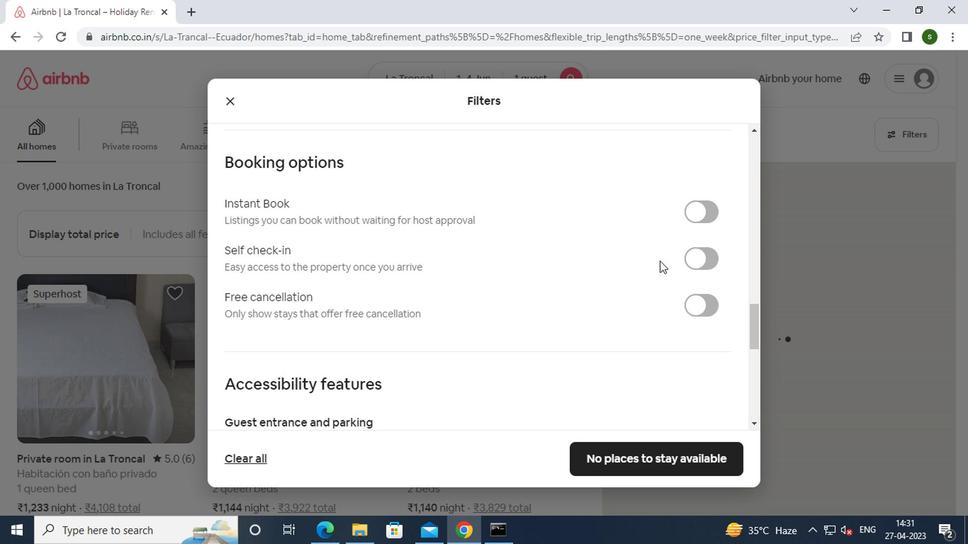 
Action: Mouse pressed left at (687, 256)
Screenshot: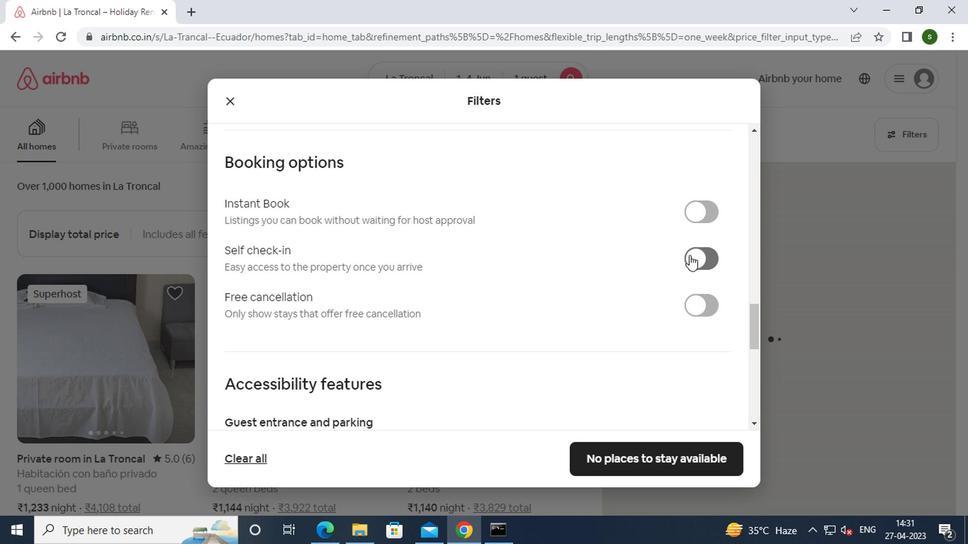 
Action: Mouse moved to (554, 288)
Screenshot: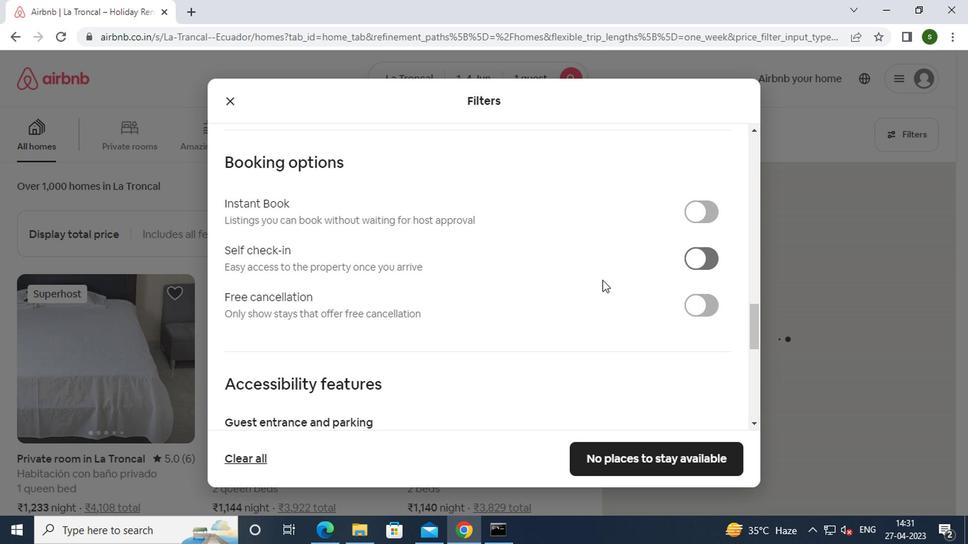 
Action: Mouse scrolled (554, 288) with delta (0, 0)
Screenshot: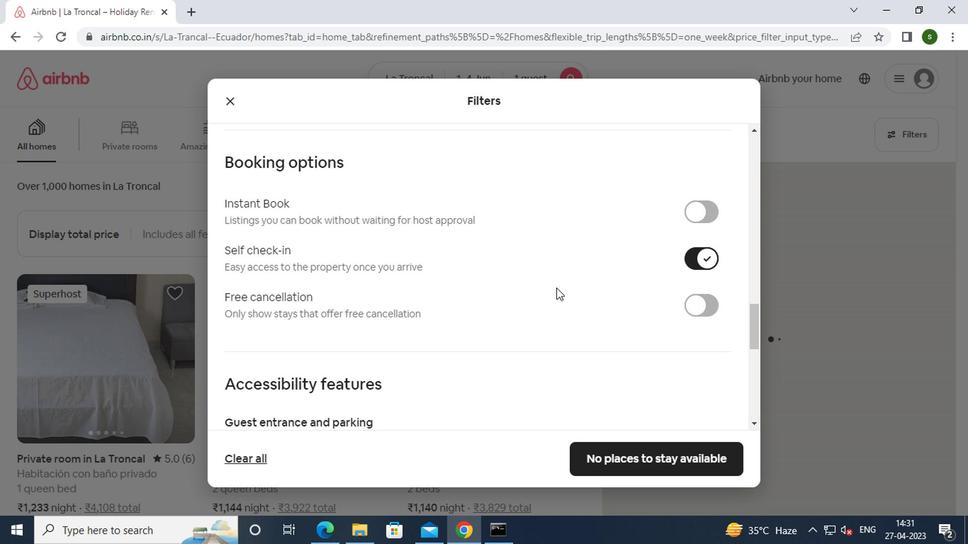 
Action: Mouse scrolled (554, 288) with delta (0, 0)
Screenshot: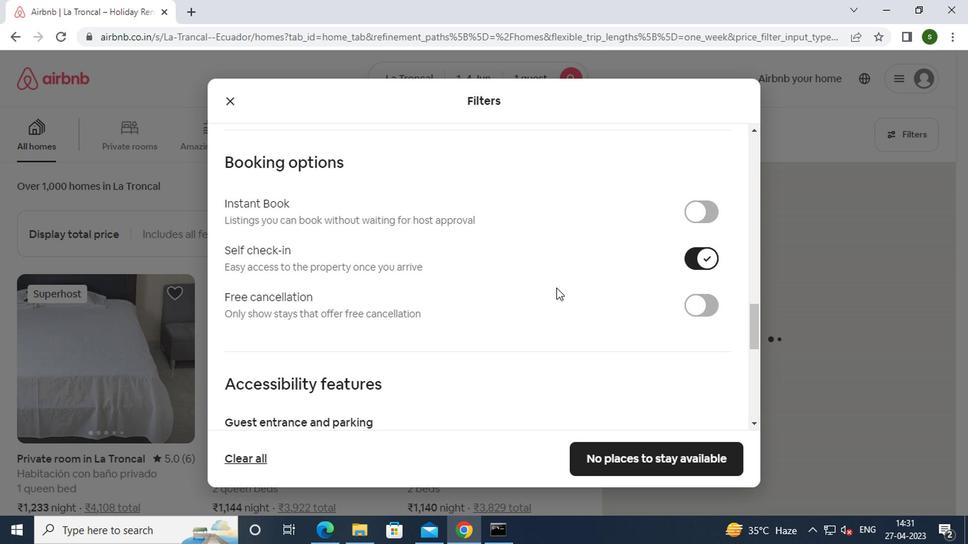 
Action: Mouse scrolled (554, 288) with delta (0, 0)
Screenshot: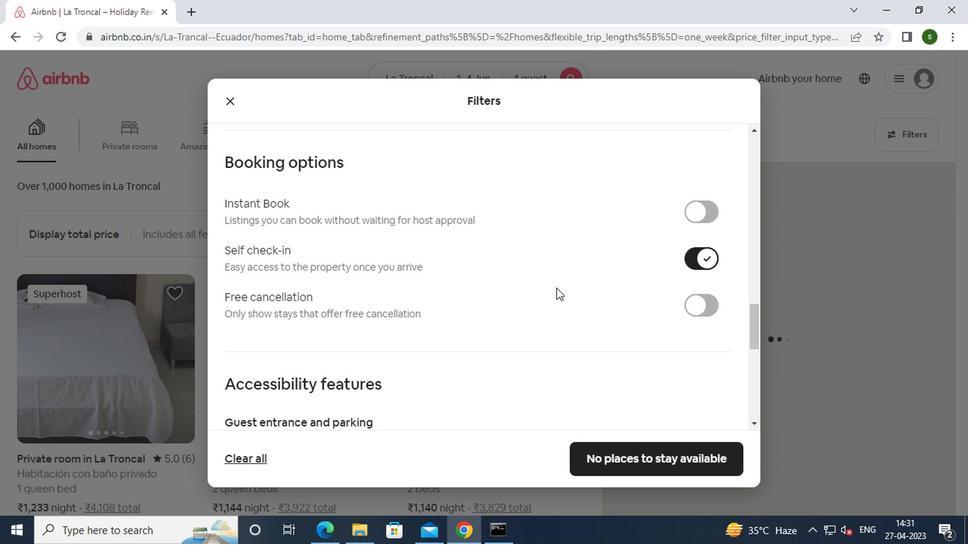 
Action: Mouse scrolled (554, 288) with delta (0, 0)
Screenshot: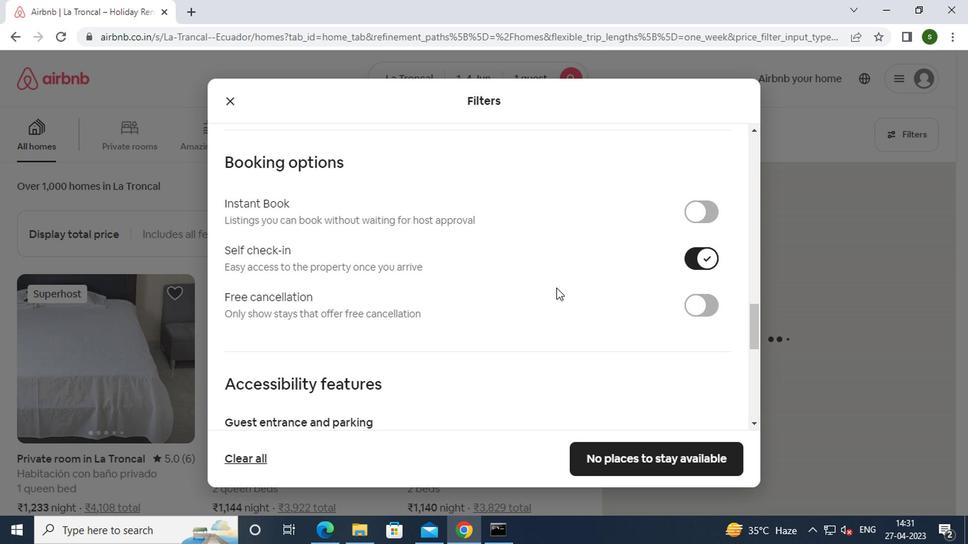
Action: Mouse scrolled (554, 288) with delta (0, 0)
Screenshot: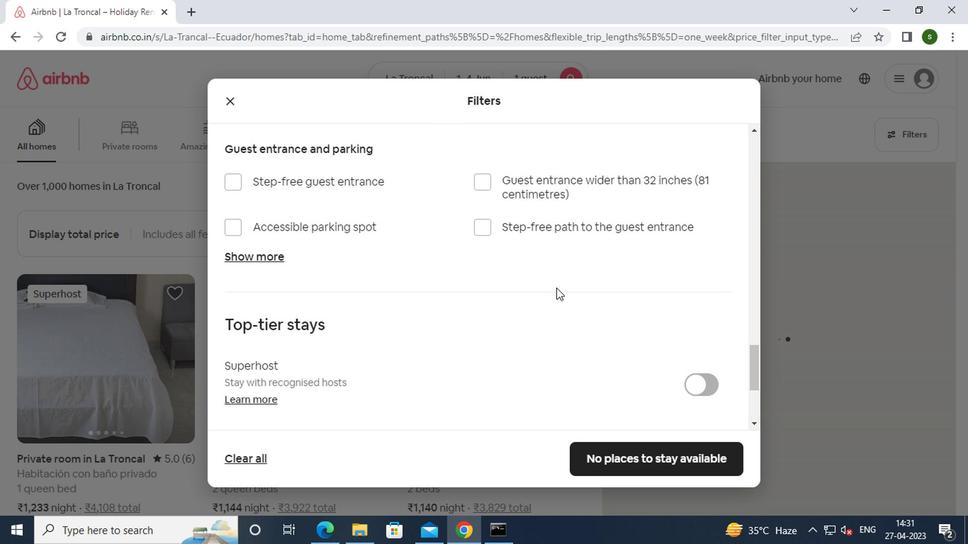 
Action: Mouse scrolled (554, 288) with delta (0, 0)
Screenshot: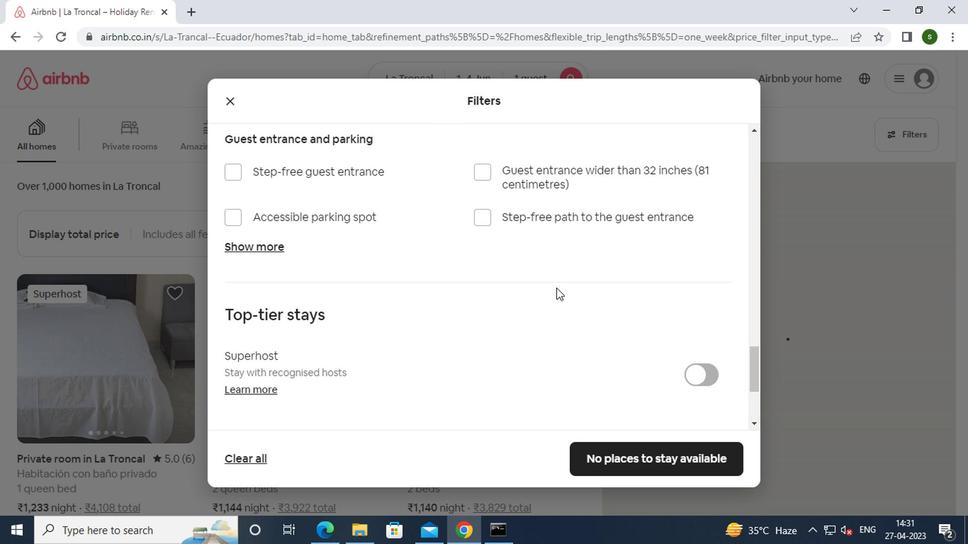 
Action: Mouse moved to (277, 366)
Screenshot: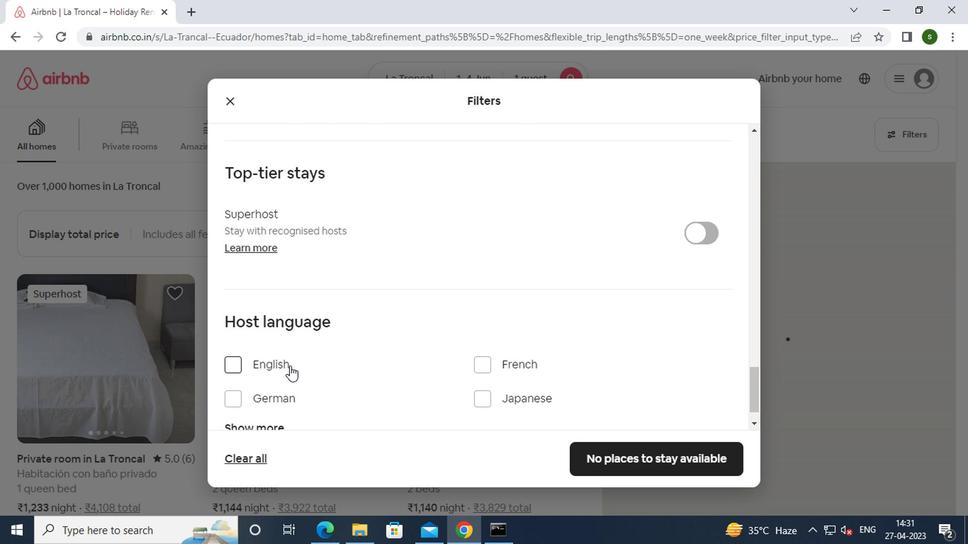 
Action: Mouse pressed left at (277, 366)
Screenshot: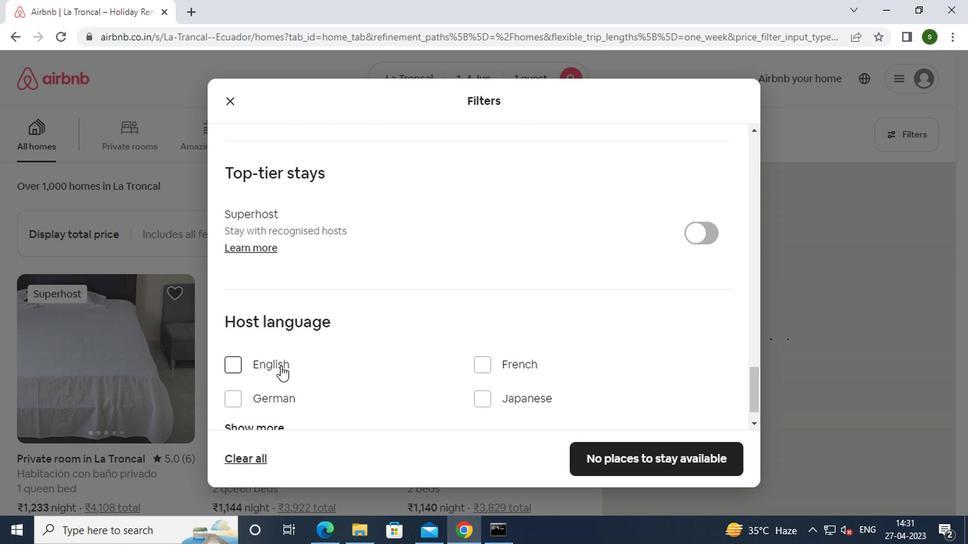 
Action: Mouse moved to (632, 457)
Screenshot: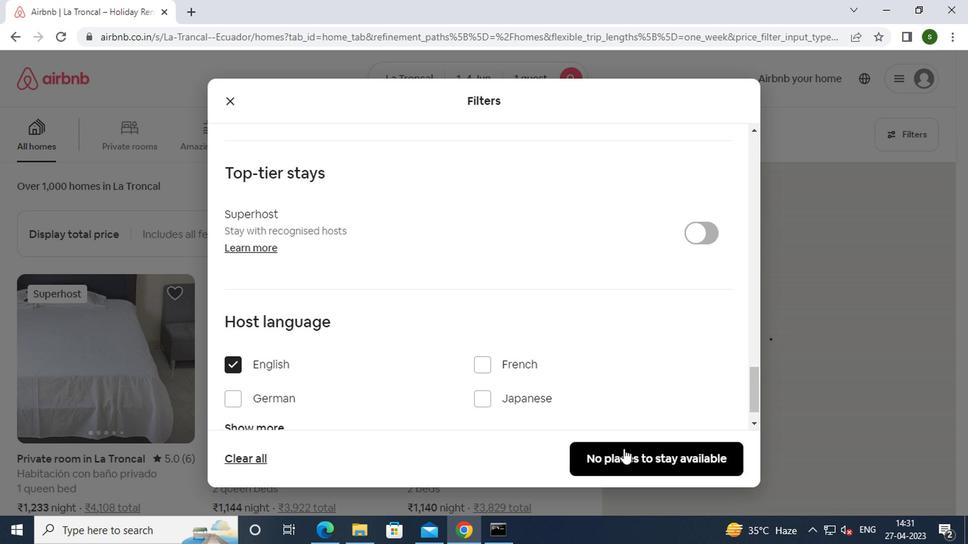 
Action: Mouse pressed left at (632, 457)
Screenshot: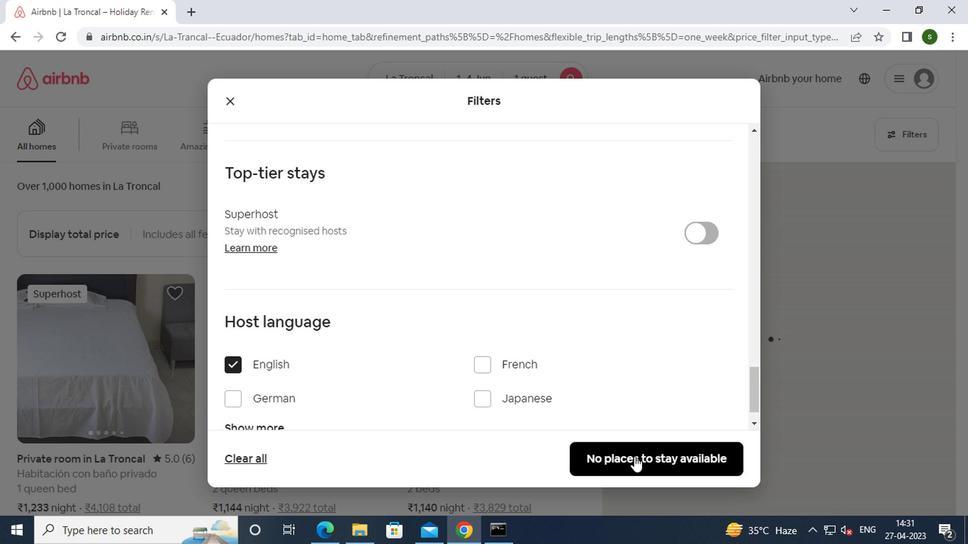 
Action: Mouse moved to (513, 325)
Screenshot: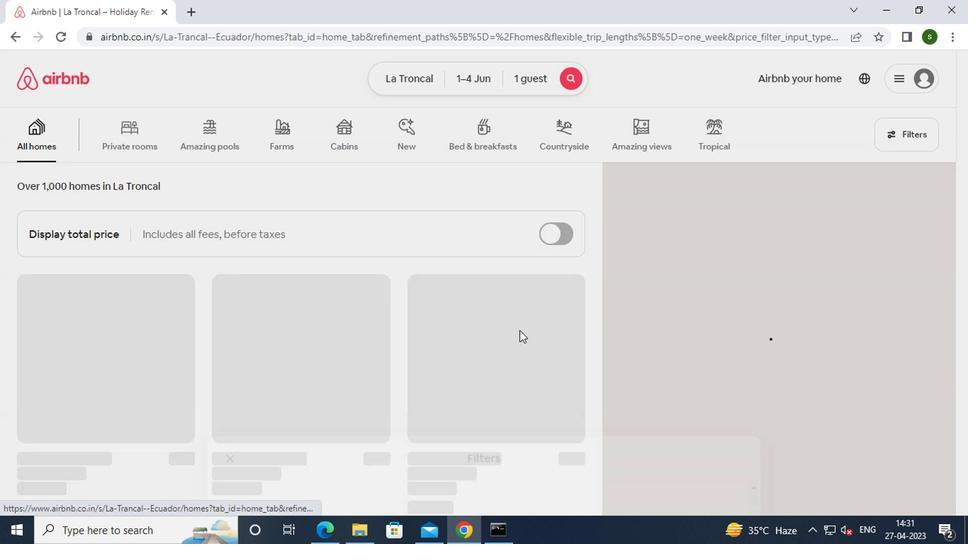 
